 Task: Apply the theme  ""Gameday"".
Action: Mouse moved to (204, 93)
Screenshot: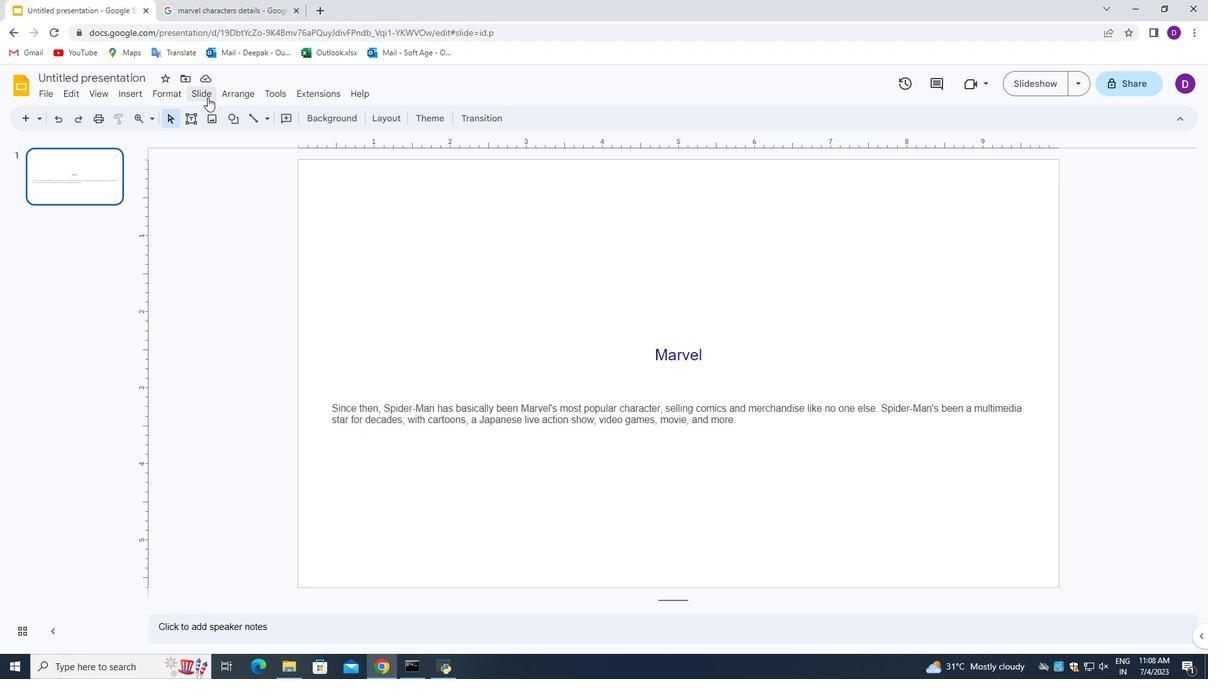
Action: Mouse pressed left at (204, 93)
Screenshot: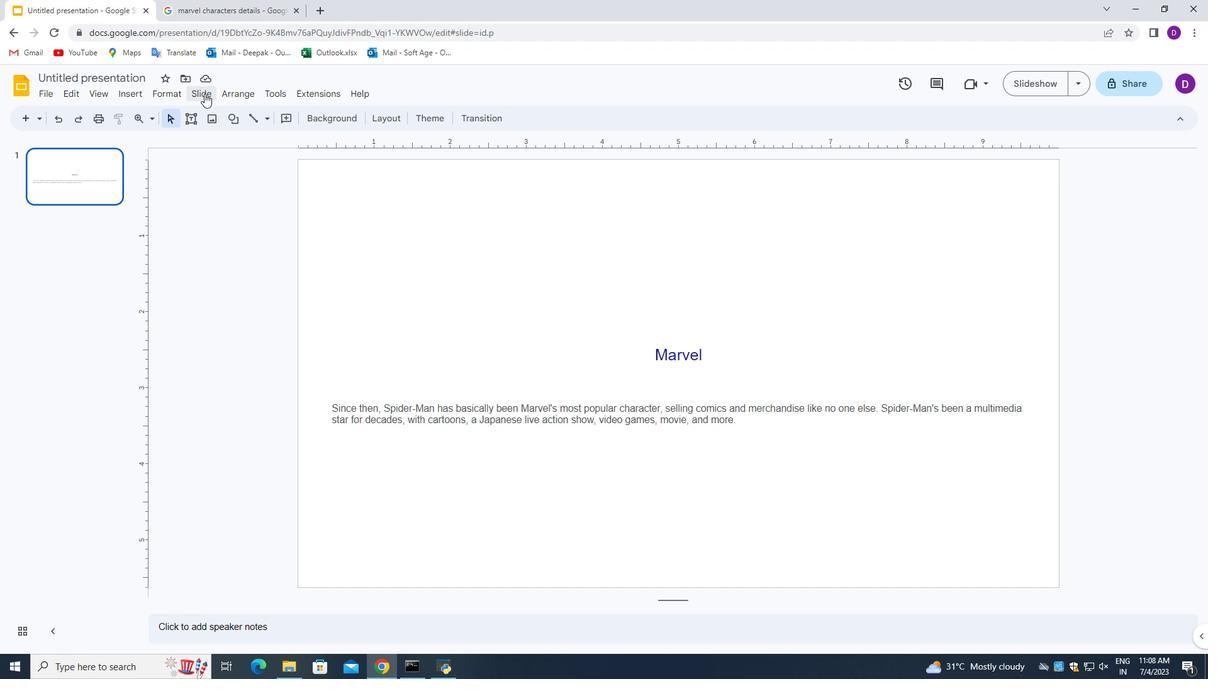 
Action: Mouse moved to (258, 319)
Screenshot: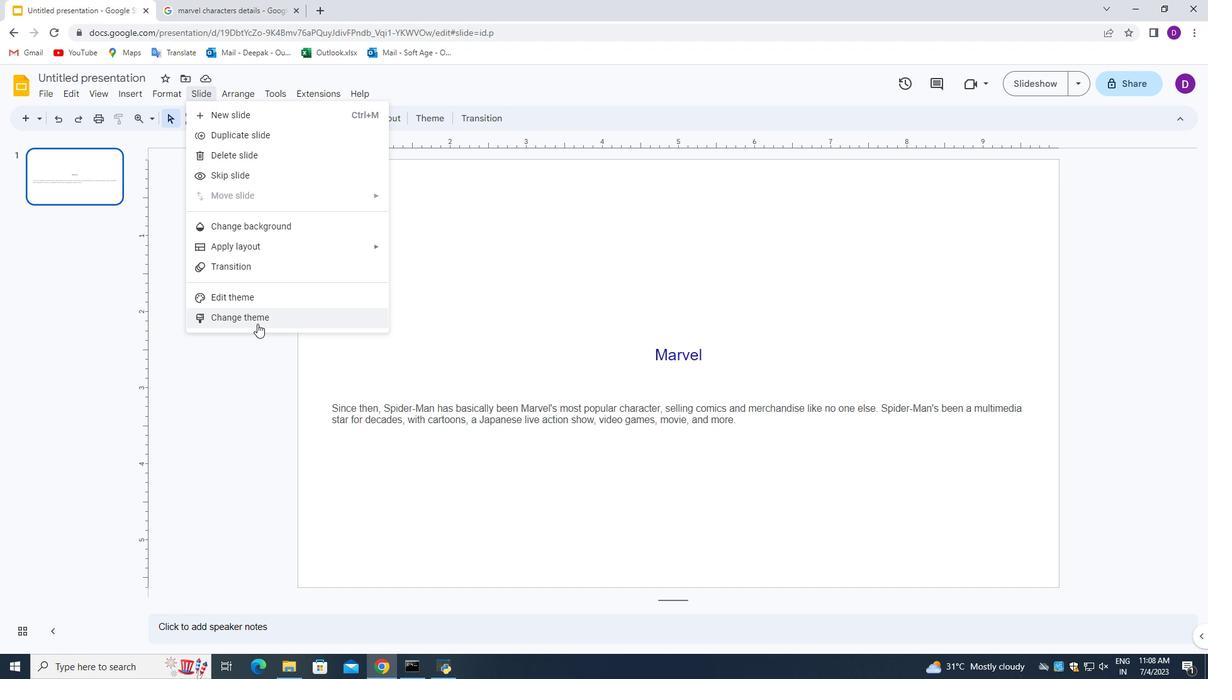 
Action: Mouse pressed left at (258, 319)
Screenshot: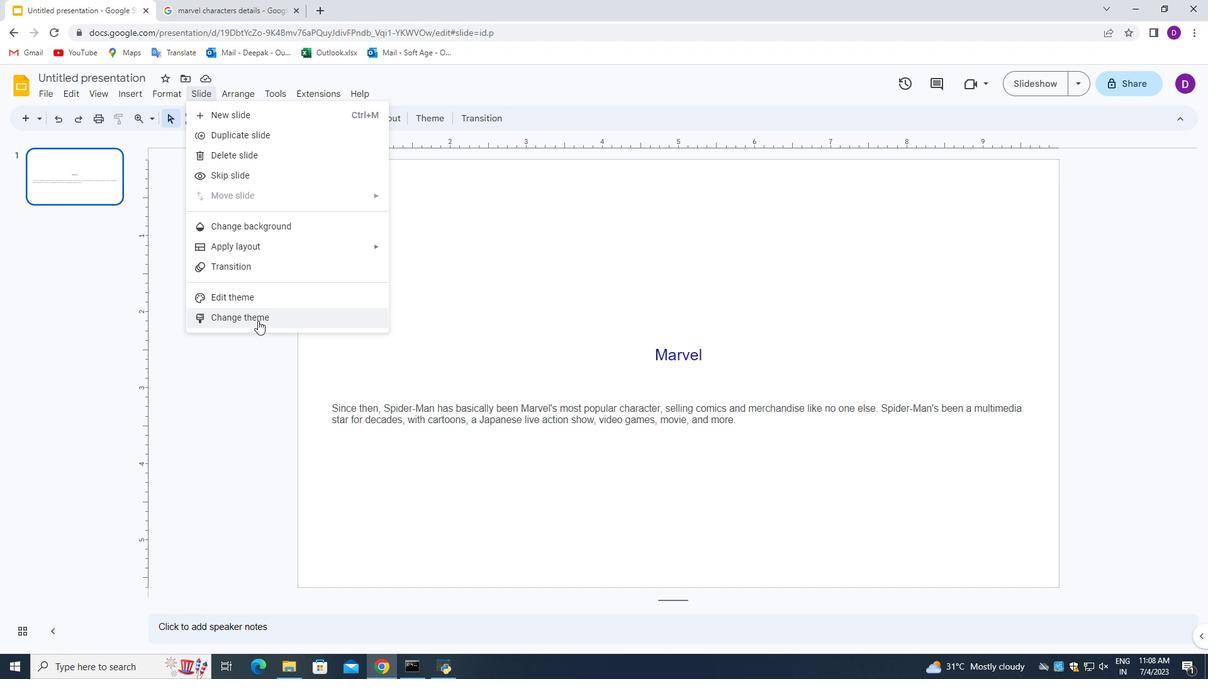 
Action: Mouse moved to (1095, 387)
Screenshot: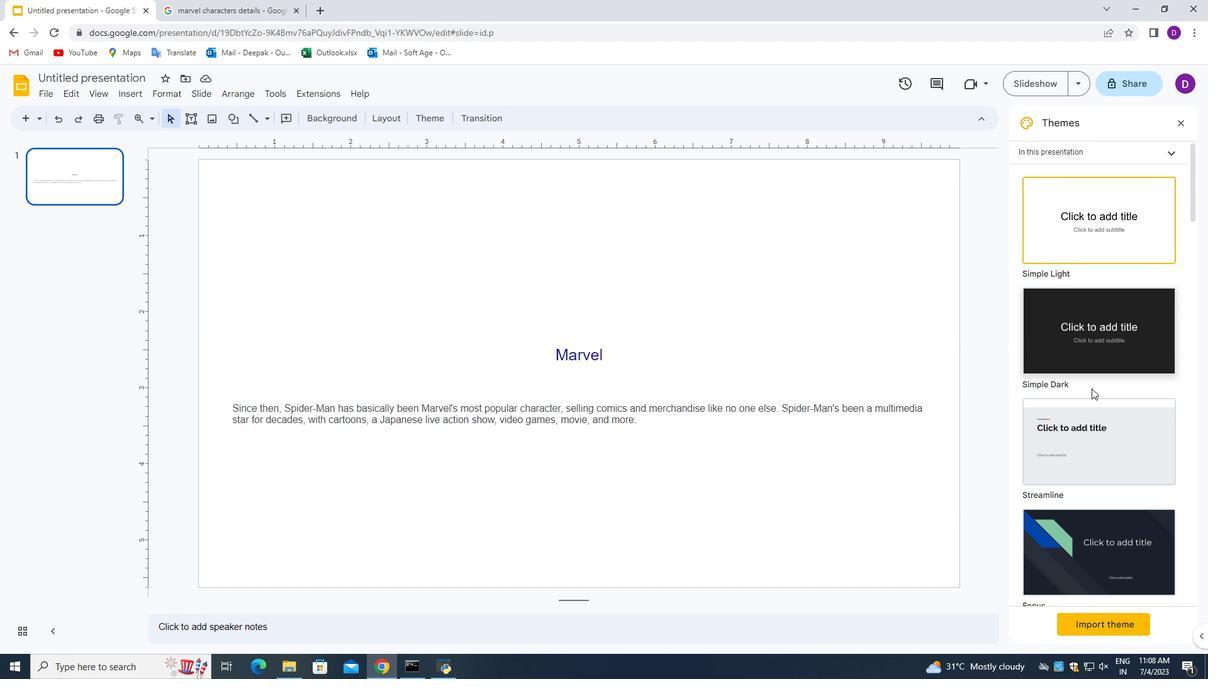
Action: Mouse scrolled (1094, 387) with delta (0, 0)
Screenshot: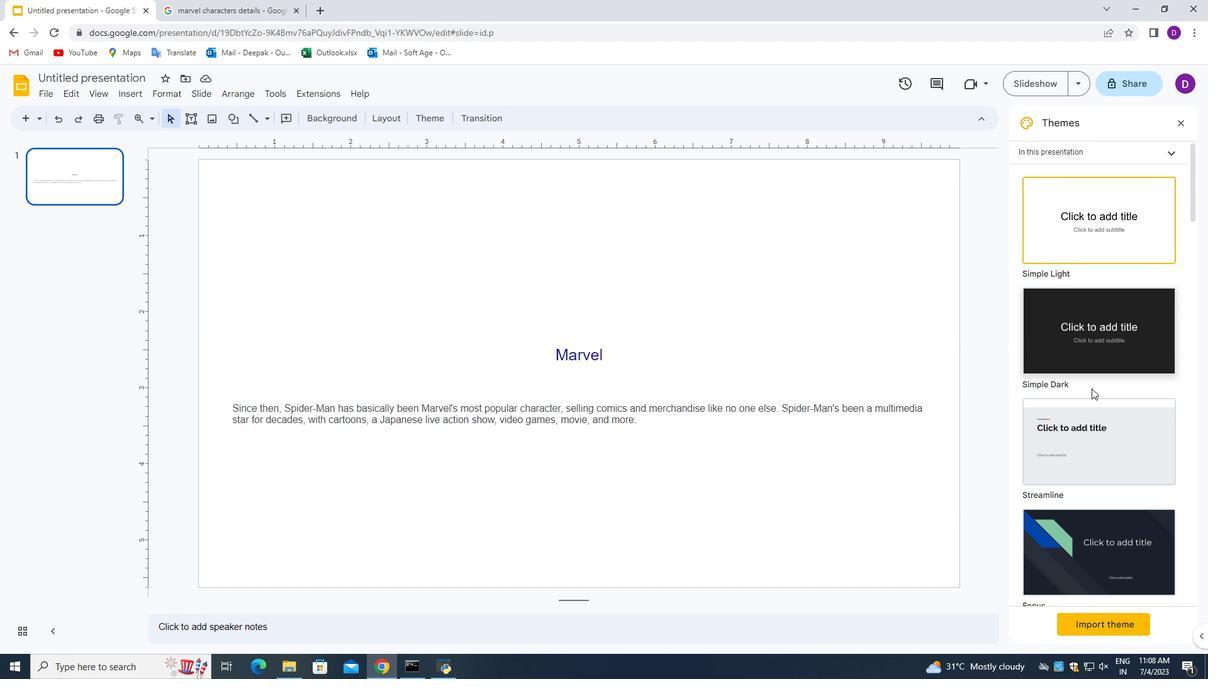 
Action: Mouse scrolled (1095, 386) with delta (0, 0)
Screenshot: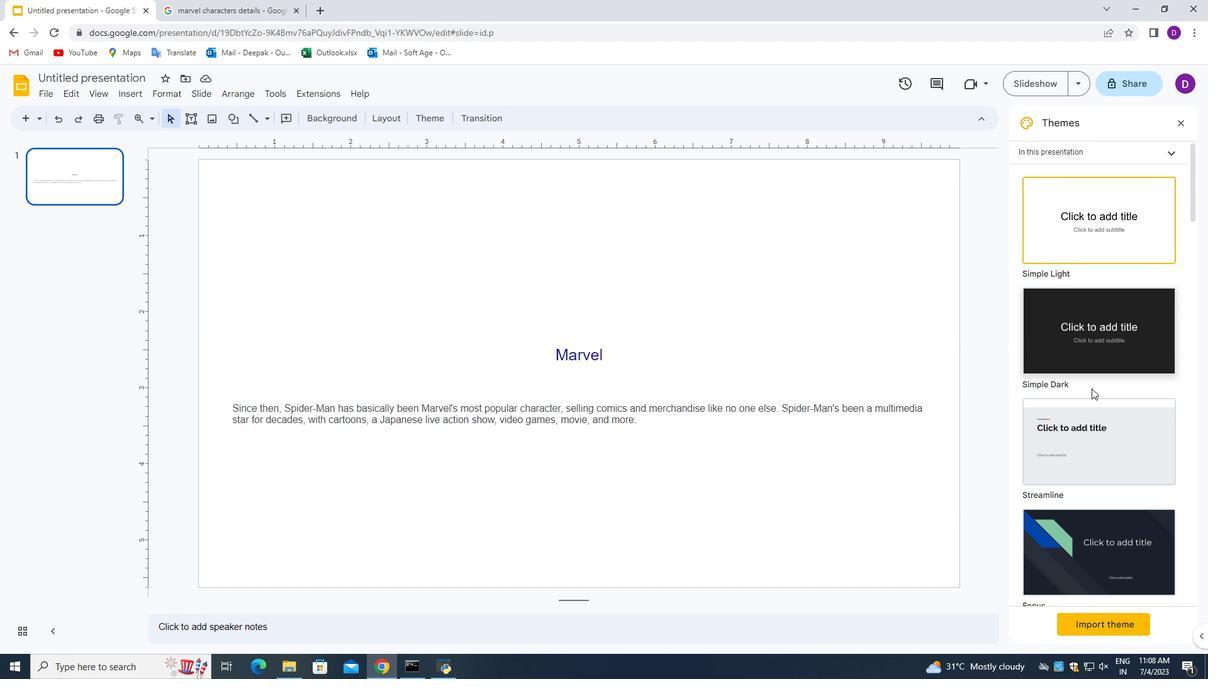 
Action: Mouse scrolled (1095, 386) with delta (0, 0)
Screenshot: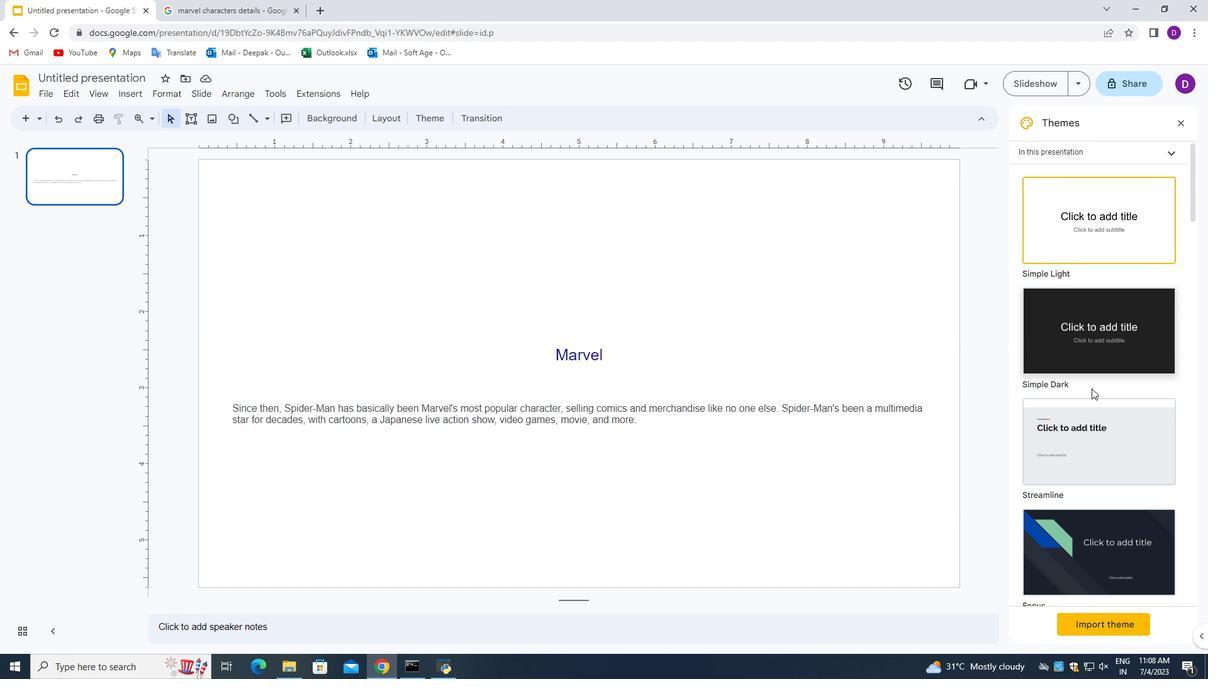 
Action: Mouse scrolled (1095, 386) with delta (0, 0)
Screenshot: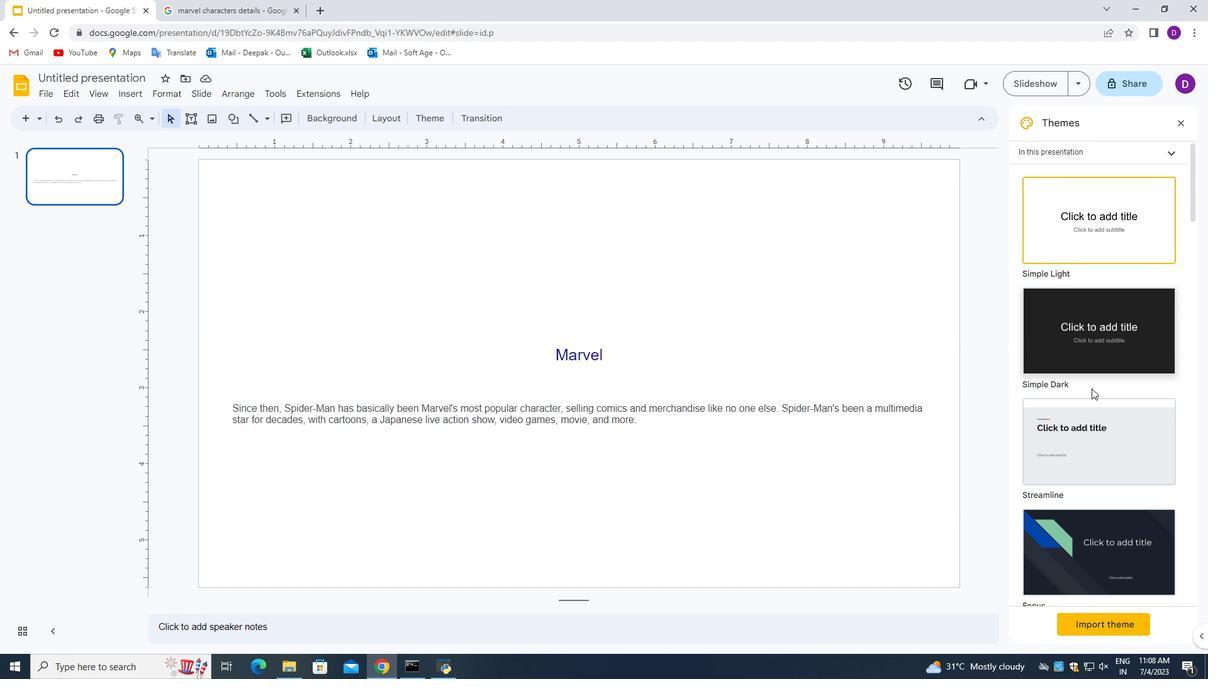 
Action: Mouse scrolled (1095, 386) with delta (0, 0)
Screenshot: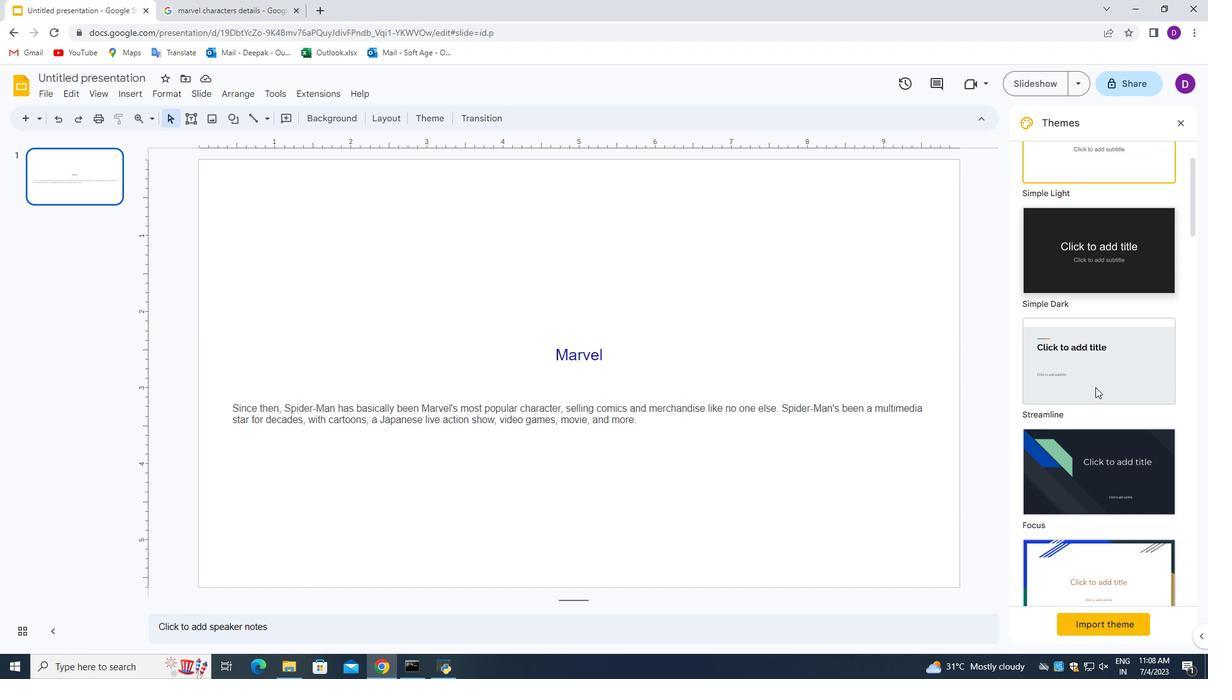 
Action: Mouse scrolled (1095, 386) with delta (0, 0)
Screenshot: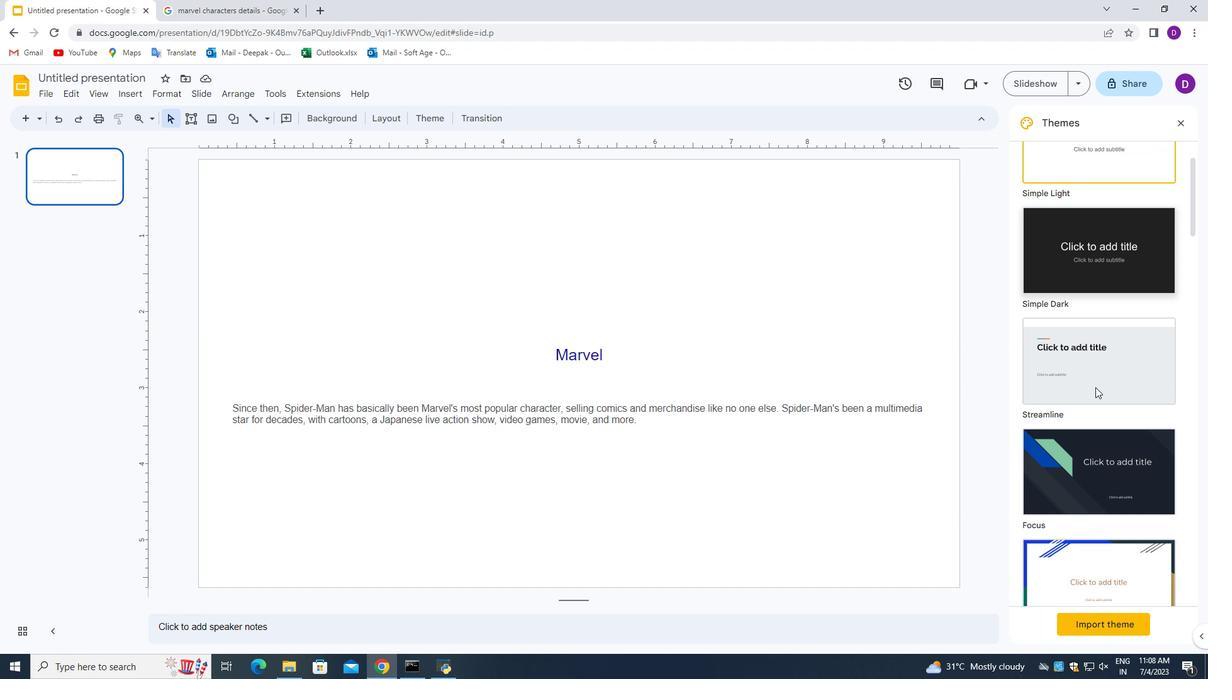 
Action: Mouse scrolled (1095, 386) with delta (0, 0)
Screenshot: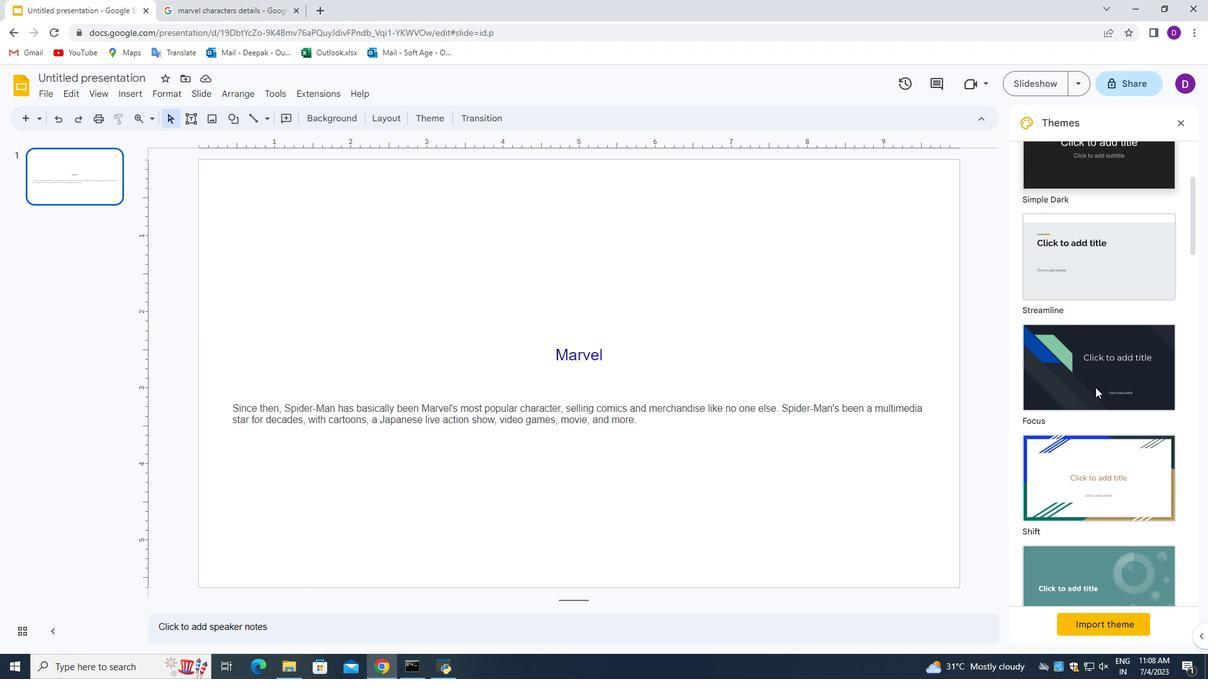 
Action: Mouse scrolled (1095, 386) with delta (0, 0)
Screenshot: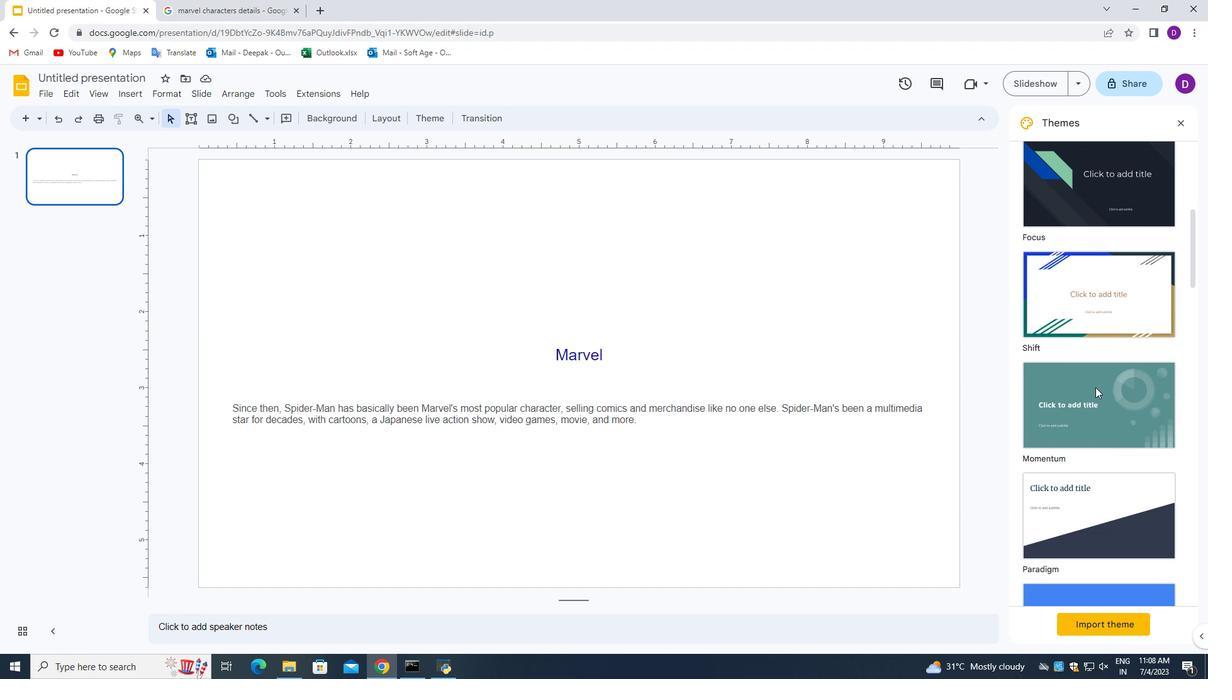 
Action: Mouse scrolled (1095, 386) with delta (0, 0)
Screenshot: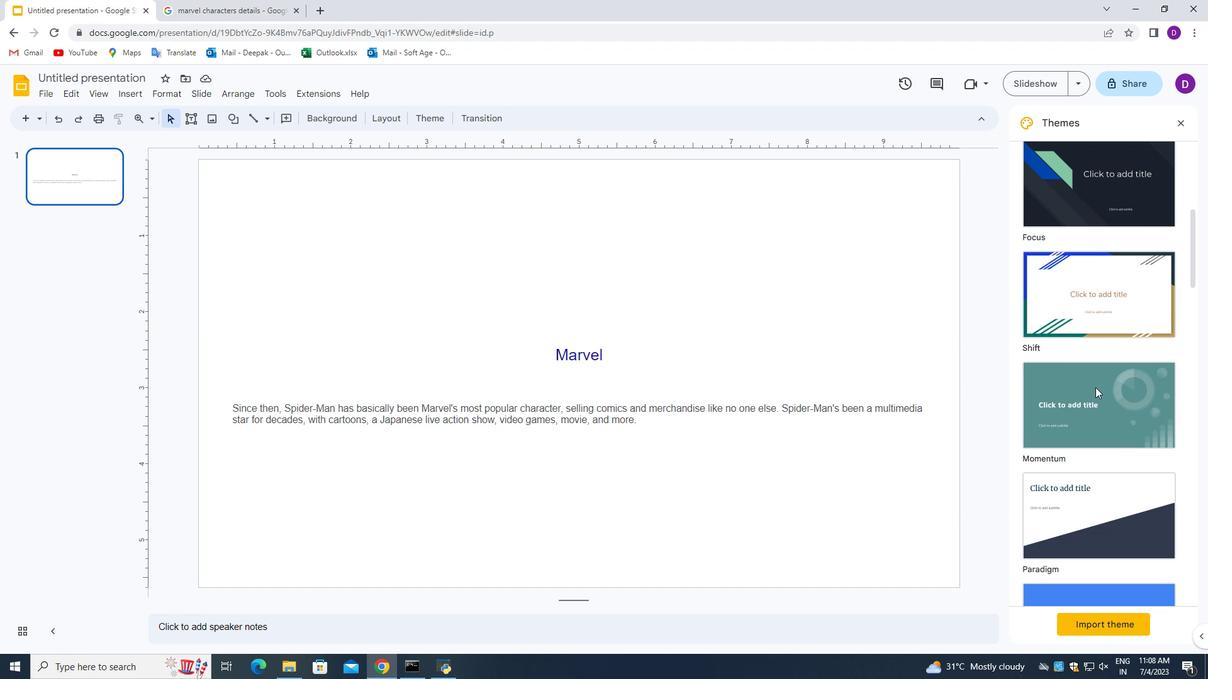 
Action: Mouse scrolled (1095, 386) with delta (0, 0)
Screenshot: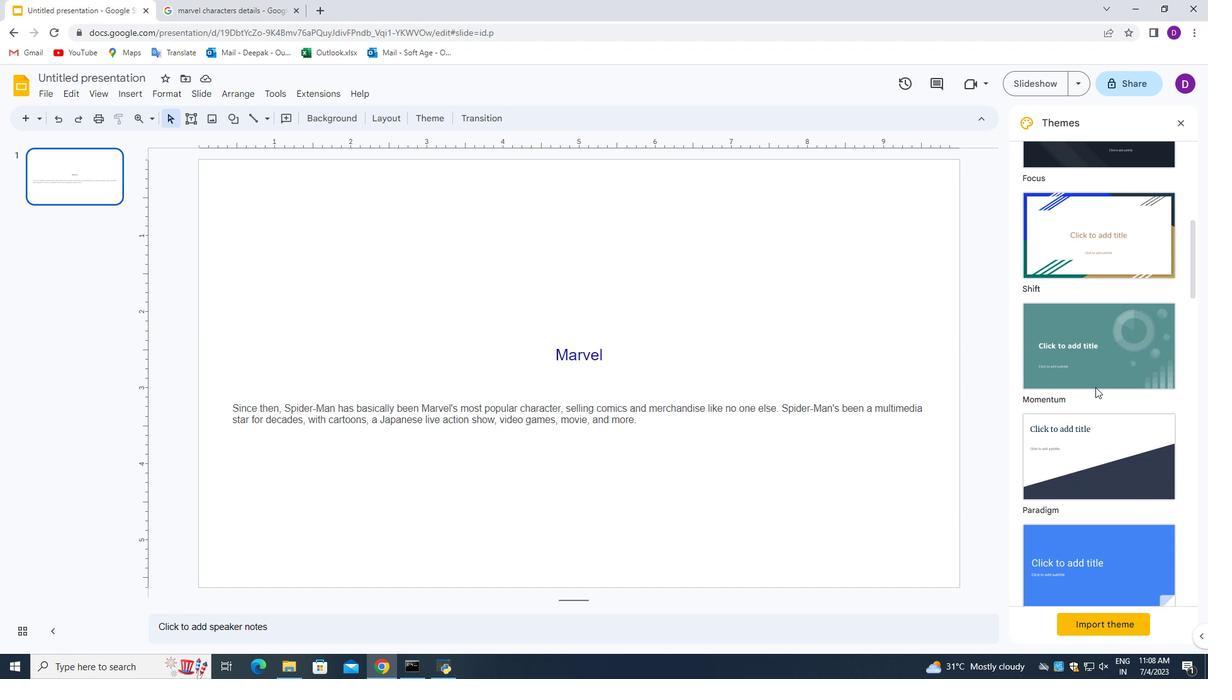 
Action: Mouse scrolled (1095, 386) with delta (0, 0)
Screenshot: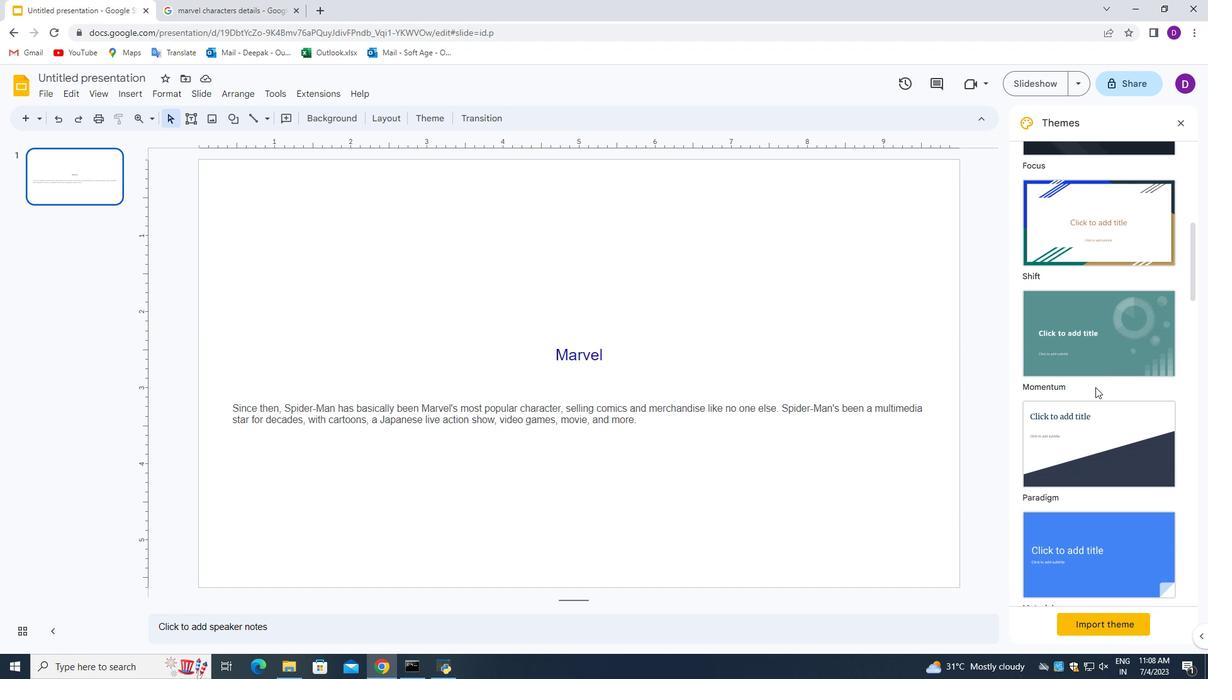 
Action: Mouse scrolled (1095, 386) with delta (0, 0)
Screenshot: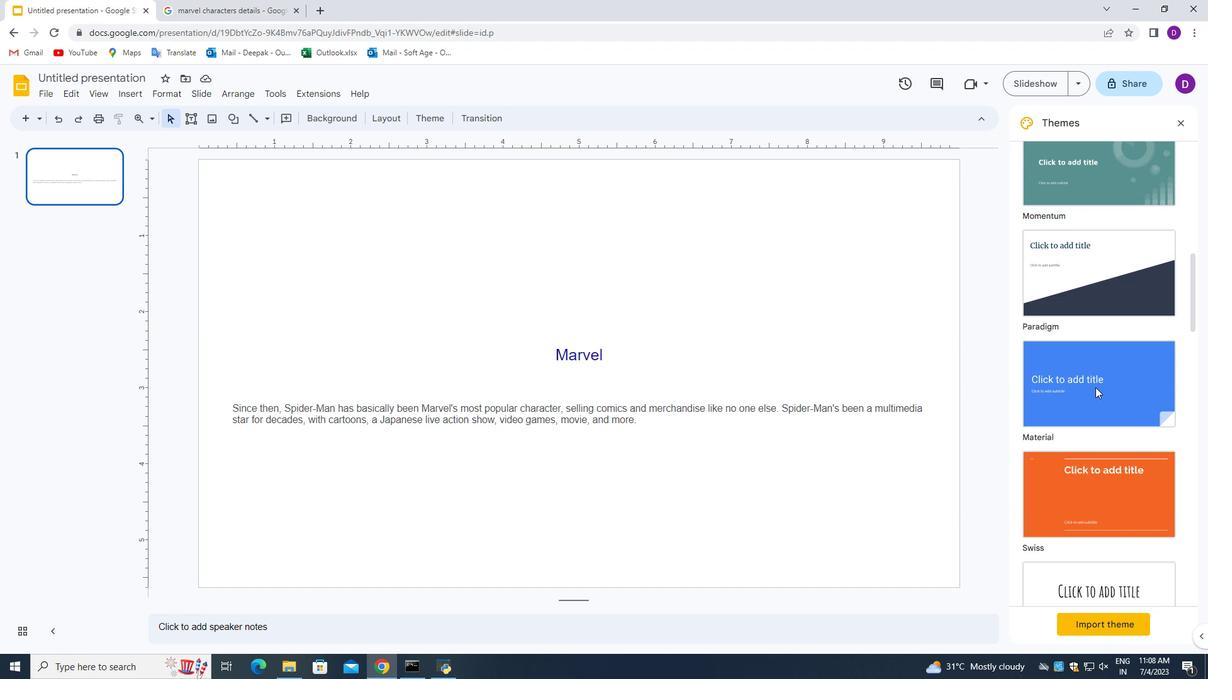 
Action: Mouse scrolled (1095, 386) with delta (0, 0)
Screenshot: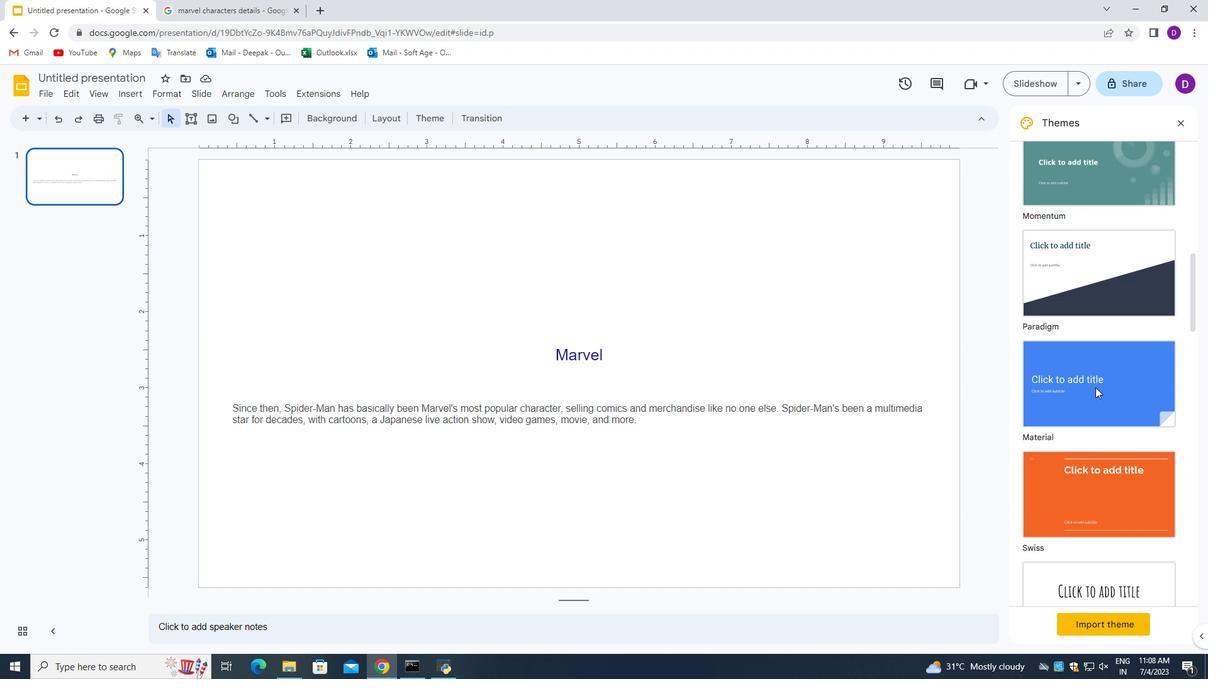 
Action: Mouse scrolled (1095, 386) with delta (0, 0)
Screenshot: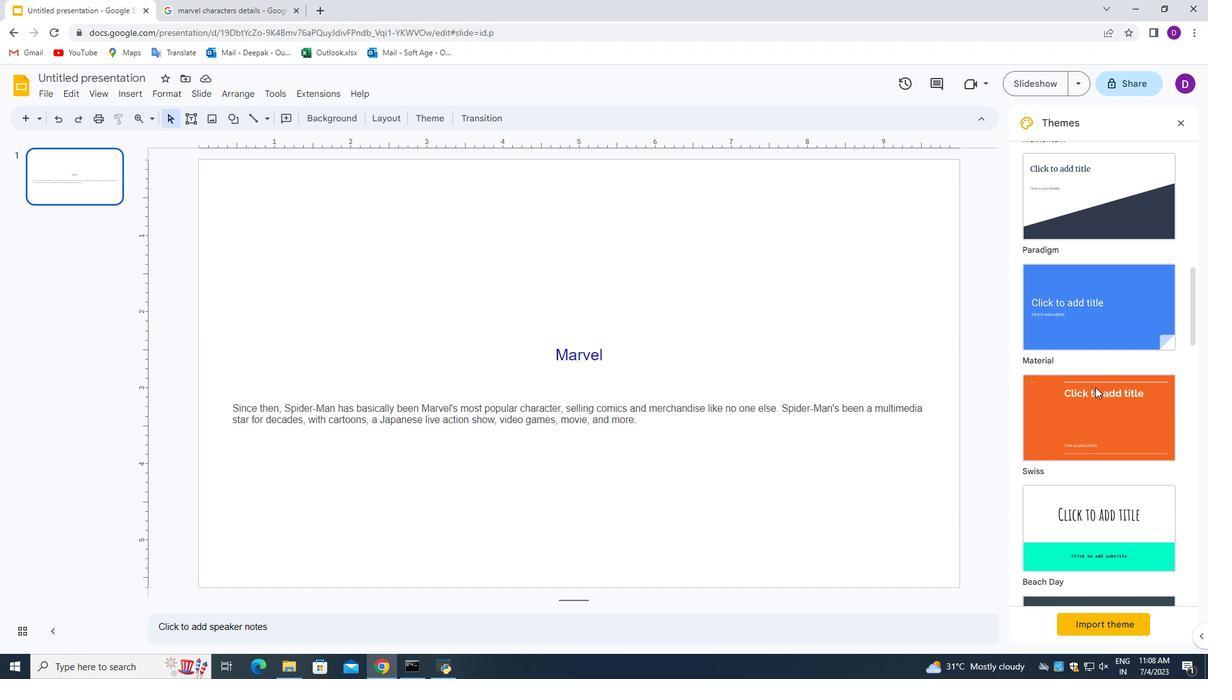 
Action: Mouse scrolled (1095, 386) with delta (0, 0)
Screenshot: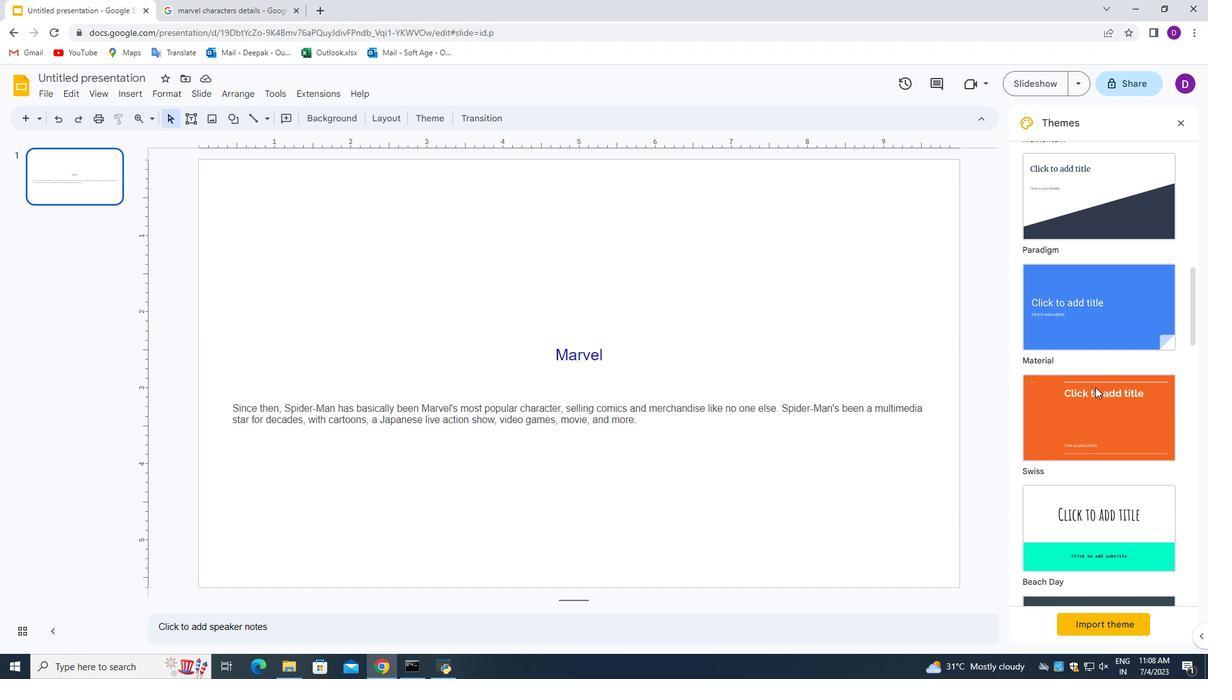 
Action: Mouse scrolled (1095, 386) with delta (0, 0)
Screenshot: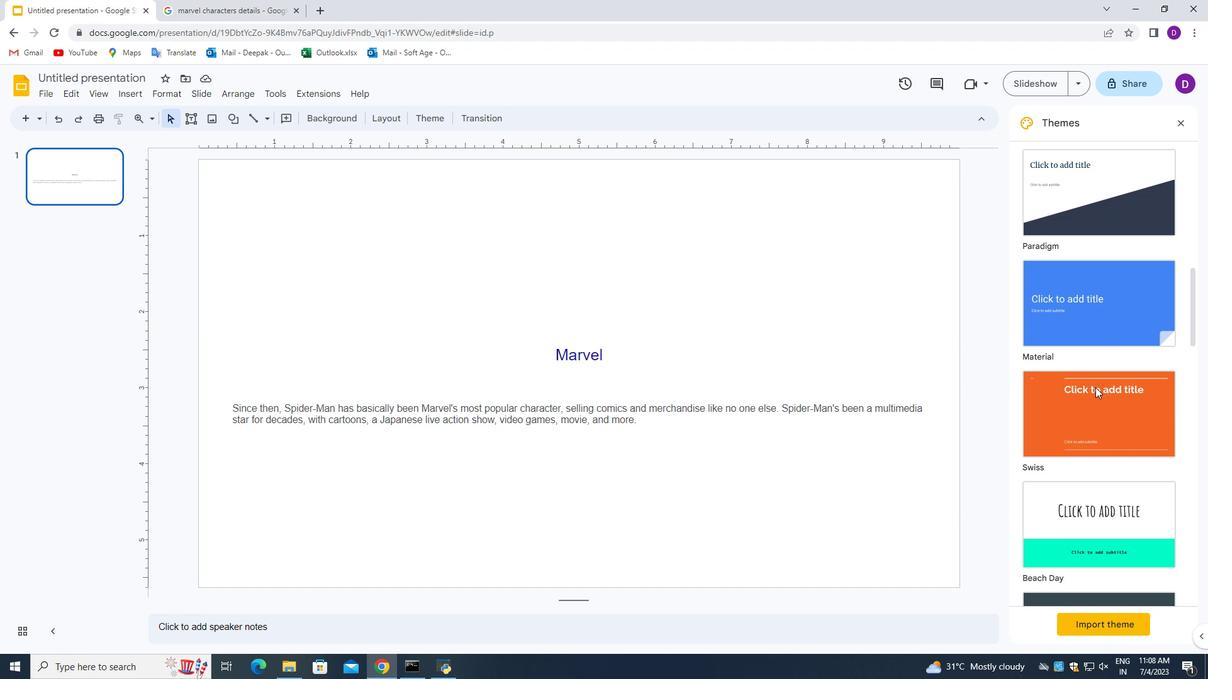 
Action: Mouse scrolled (1095, 386) with delta (0, 0)
Screenshot: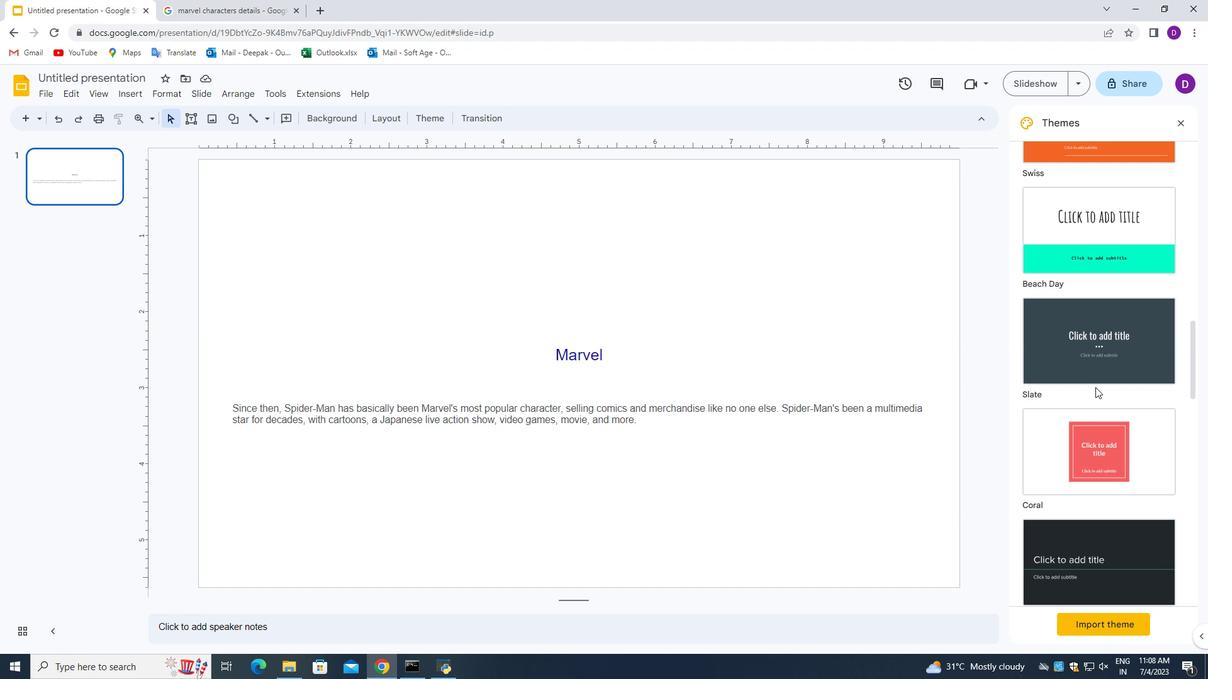 
Action: Mouse scrolled (1095, 386) with delta (0, 0)
Screenshot: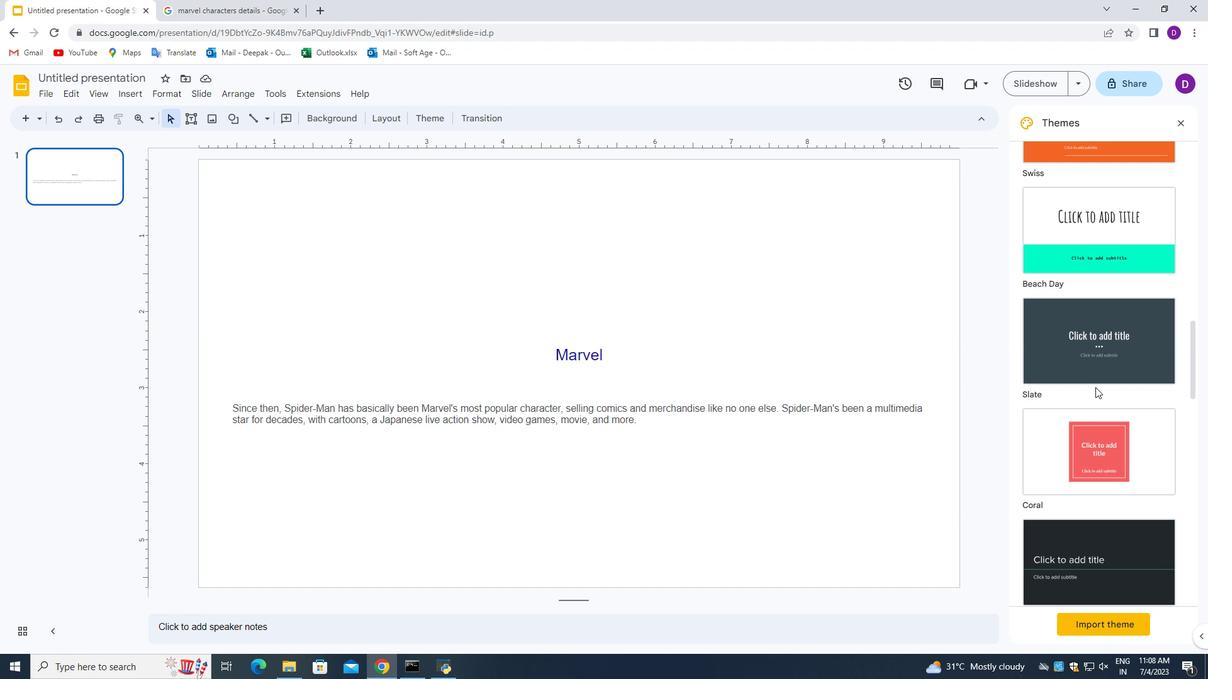 
Action: Mouse scrolled (1095, 386) with delta (0, 0)
Screenshot: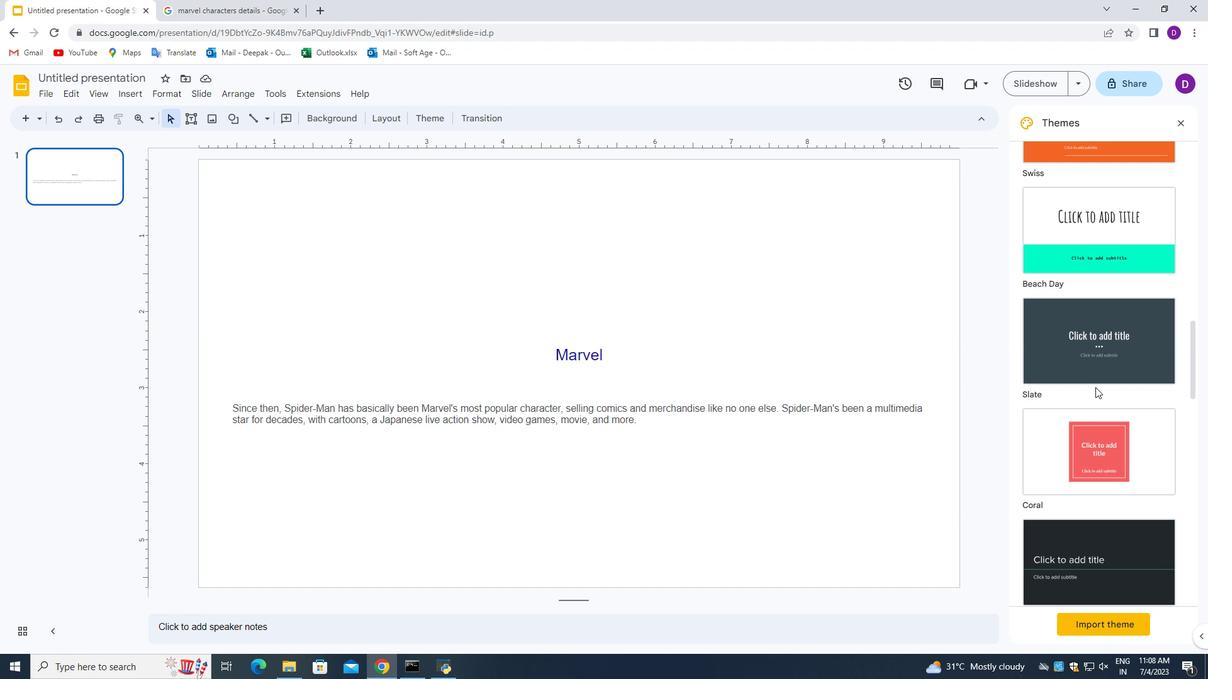 
Action: Mouse scrolled (1095, 386) with delta (0, 0)
Screenshot: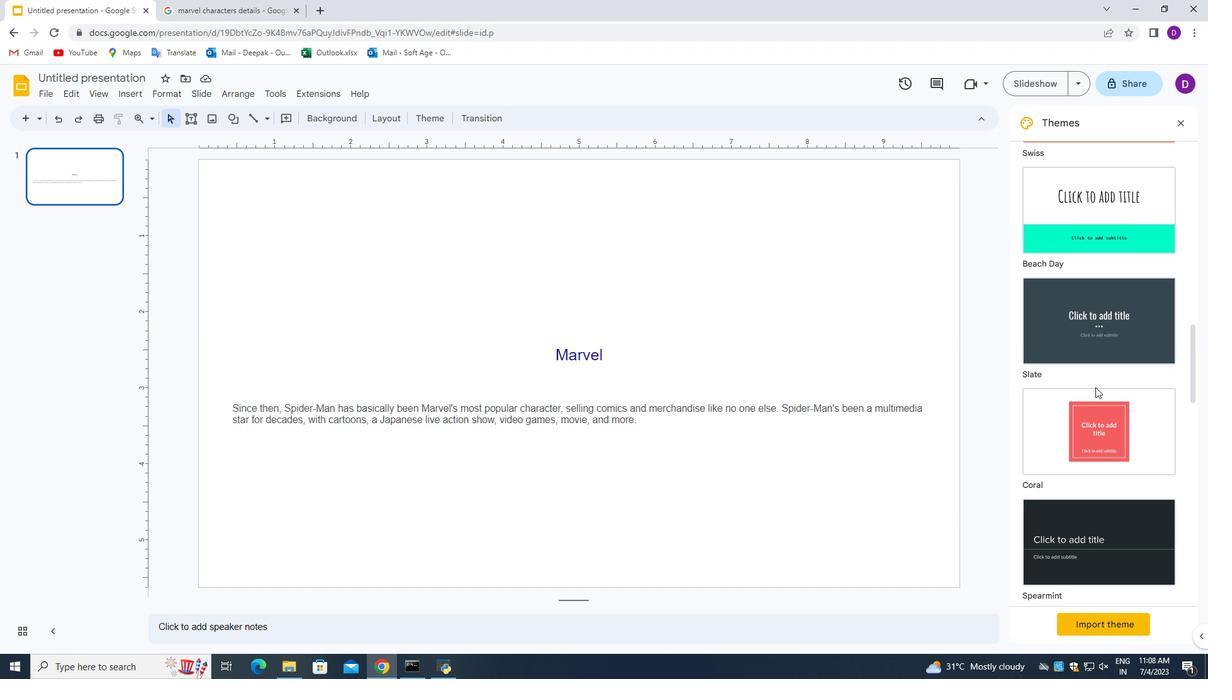 
Action: Mouse scrolled (1095, 386) with delta (0, 0)
Screenshot: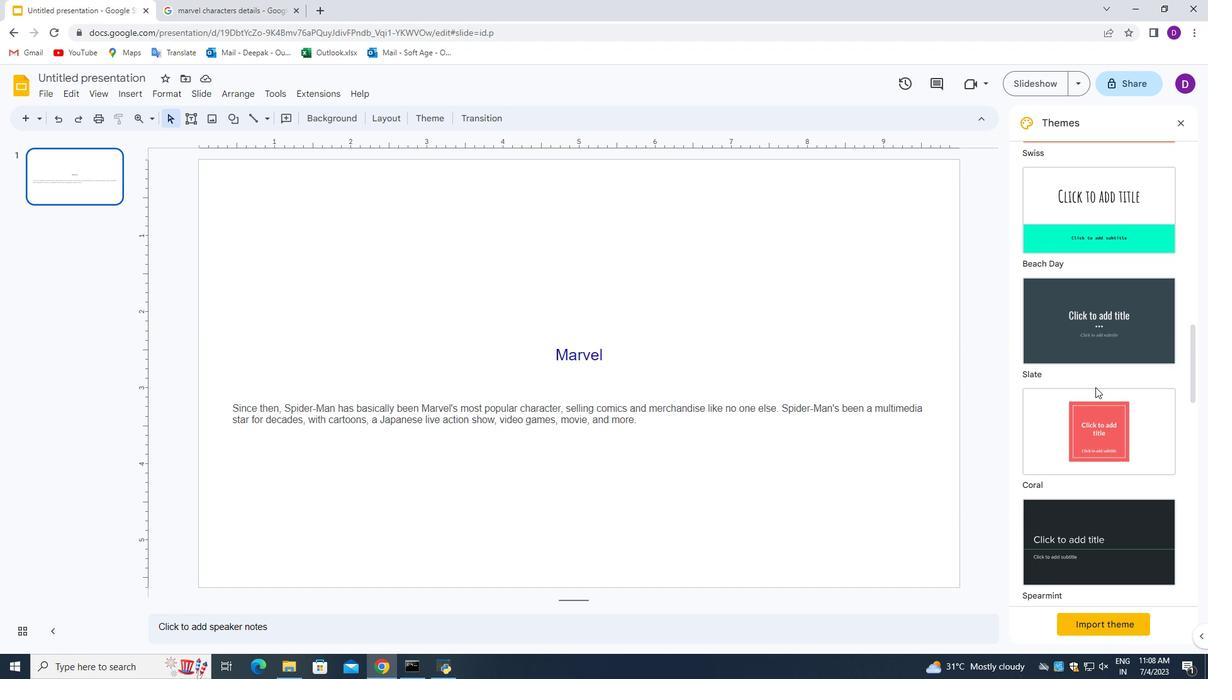 
Action: Mouse scrolled (1095, 386) with delta (0, 0)
Screenshot: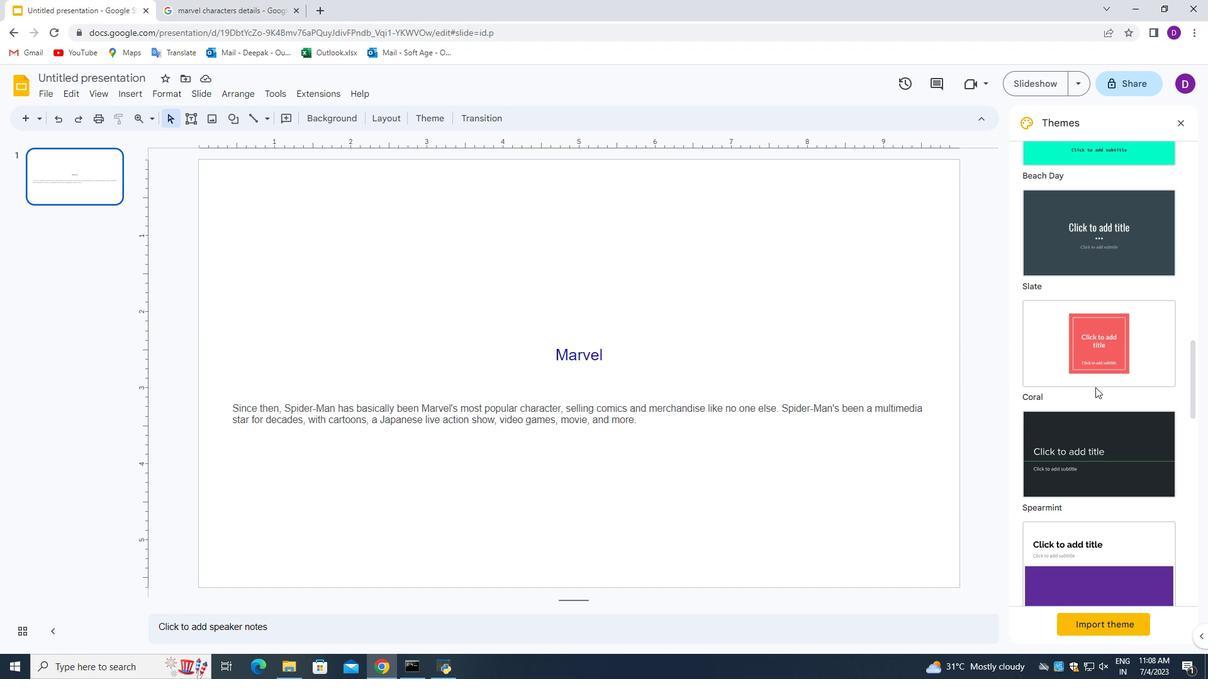 
Action: Mouse scrolled (1095, 386) with delta (0, 0)
Screenshot: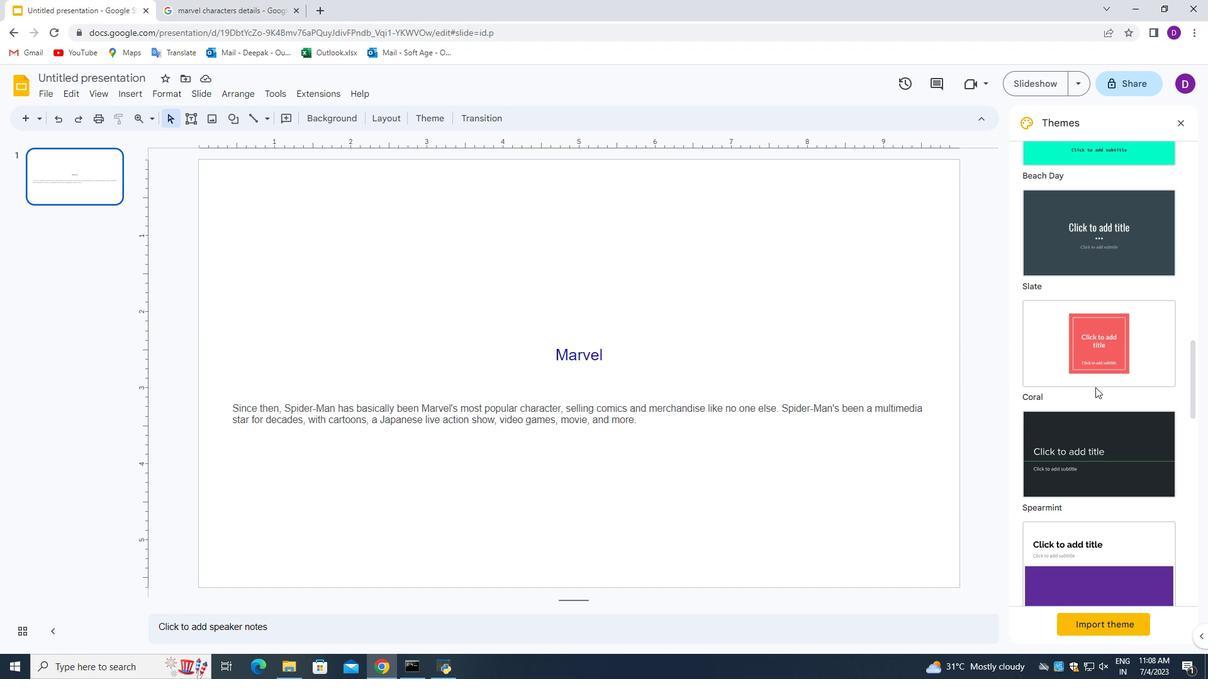 
Action: Mouse scrolled (1095, 386) with delta (0, 0)
Screenshot: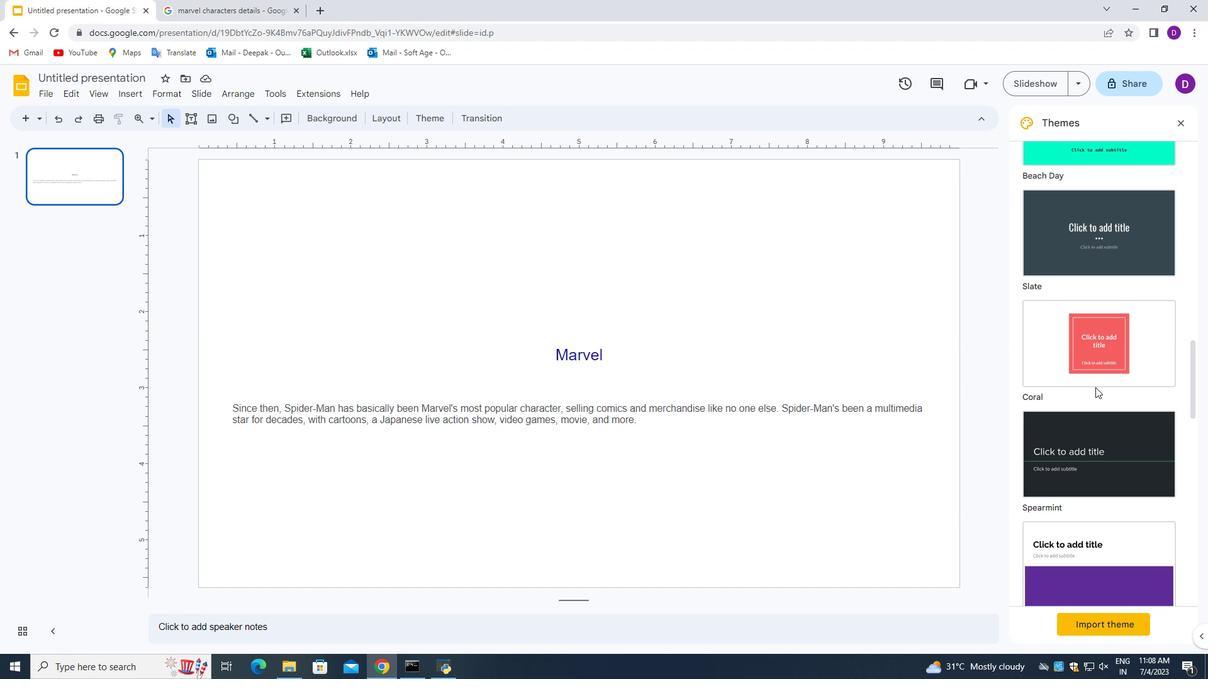 
Action: Mouse scrolled (1095, 386) with delta (0, 0)
Screenshot: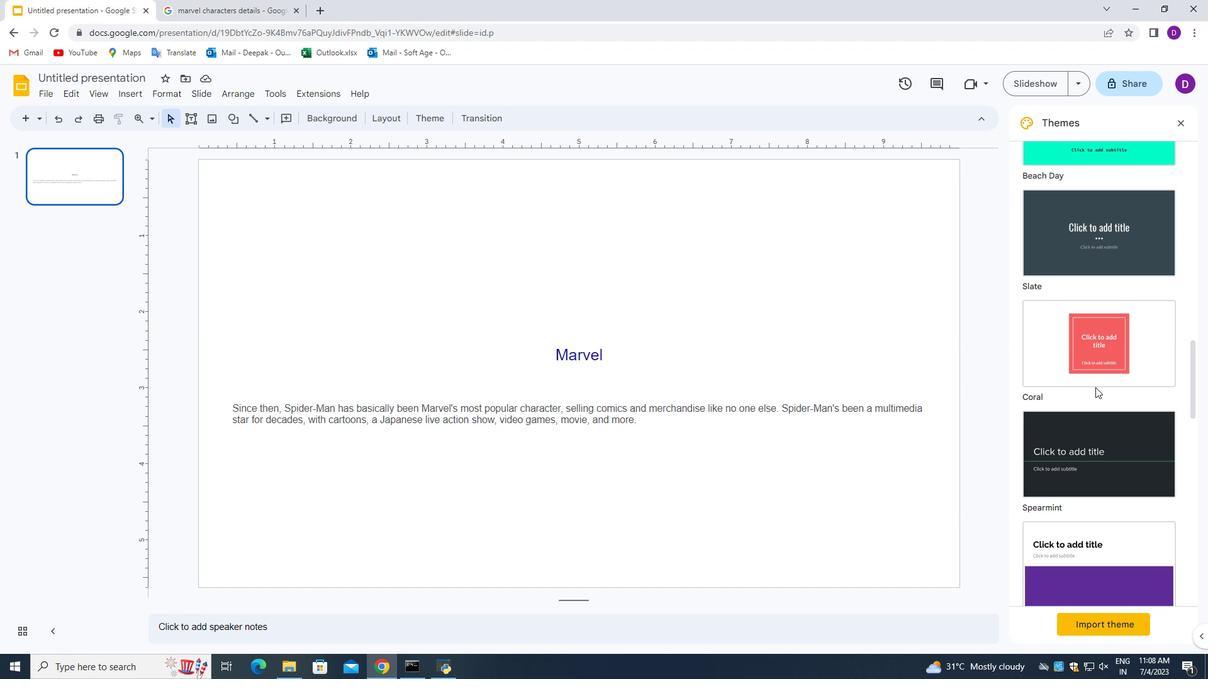
Action: Mouse scrolled (1095, 386) with delta (0, 0)
Screenshot: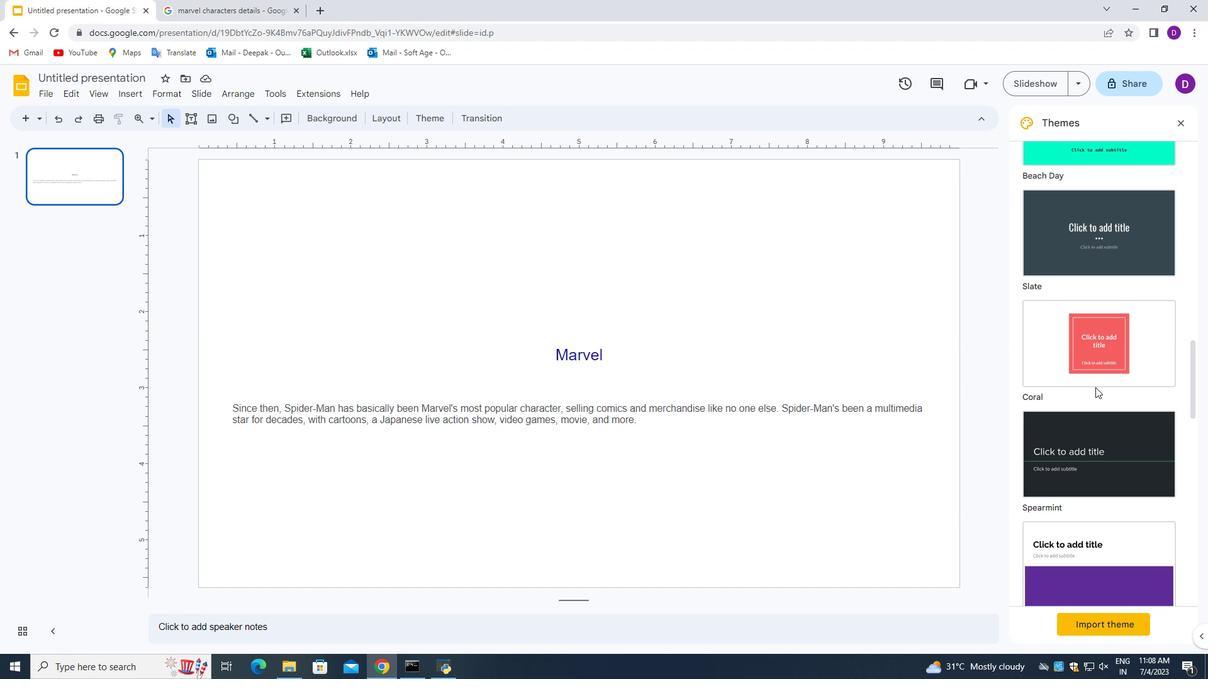 
Action: Mouse scrolled (1095, 386) with delta (0, 0)
Screenshot: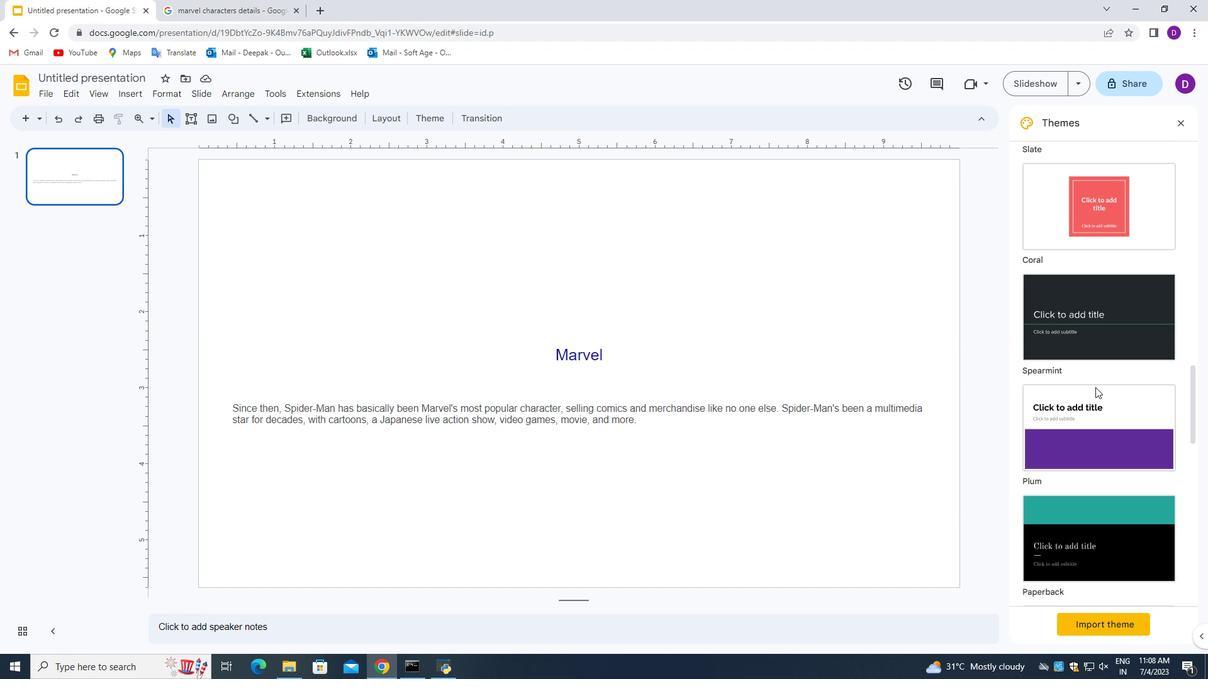 
Action: Mouse scrolled (1095, 386) with delta (0, 0)
Screenshot: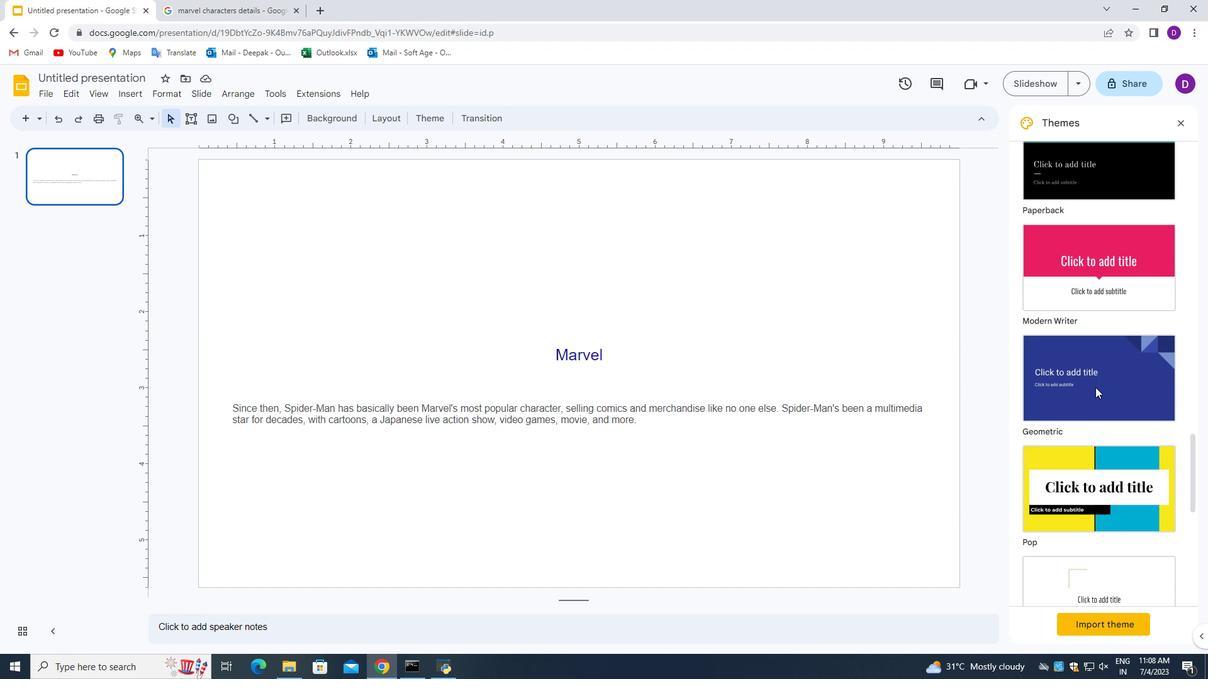 
Action: Mouse scrolled (1095, 386) with delta (0, 0)
Screenshot: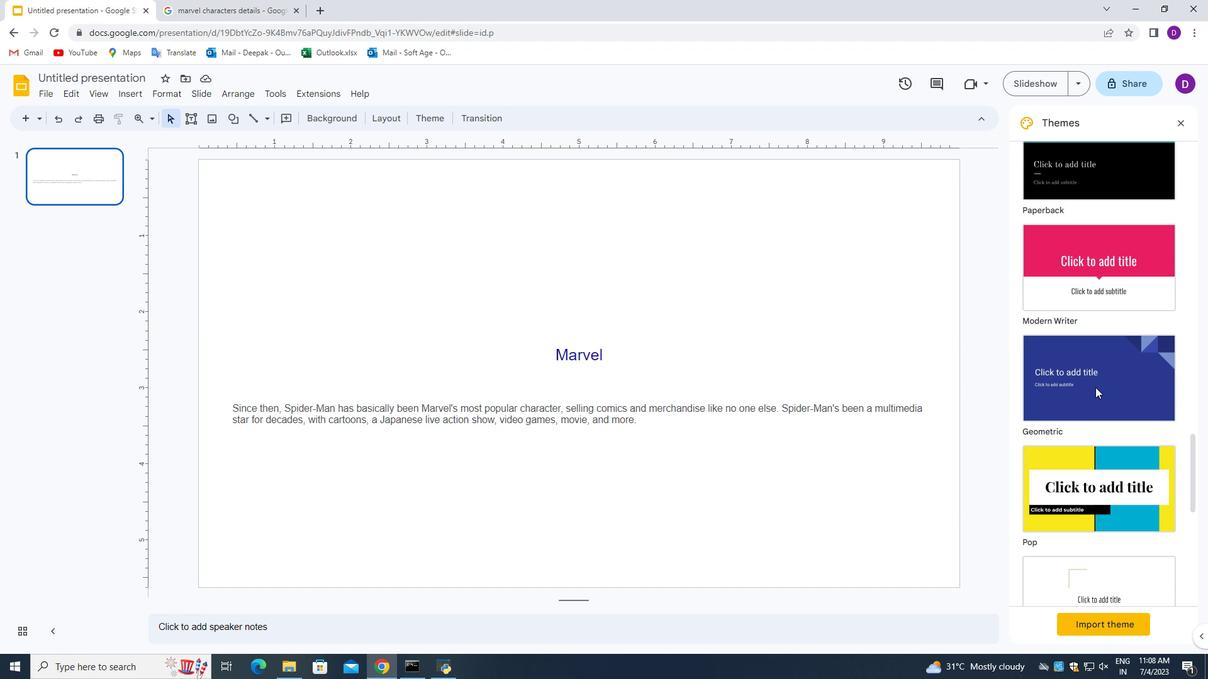 
Action: Mouse scrolled (1095, 386) with delta (0, 0)
Screenshot: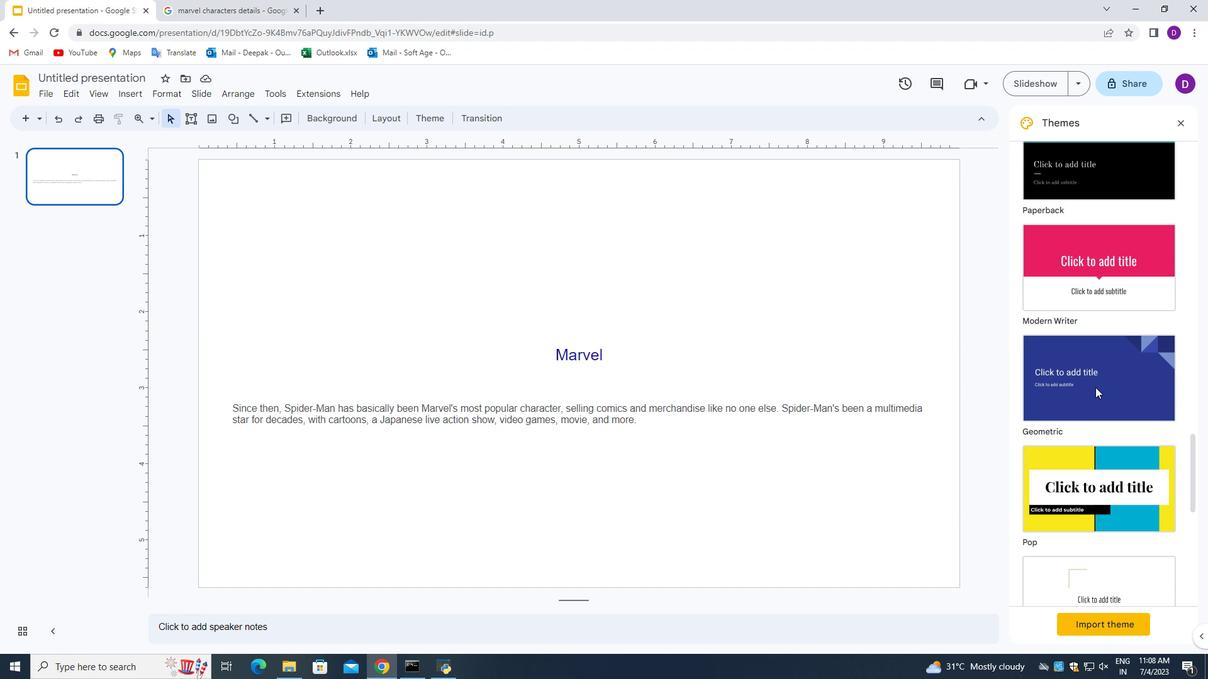 
Action: Mouse scrolled (1095, 386) with delta (0, 0)
Screenshot: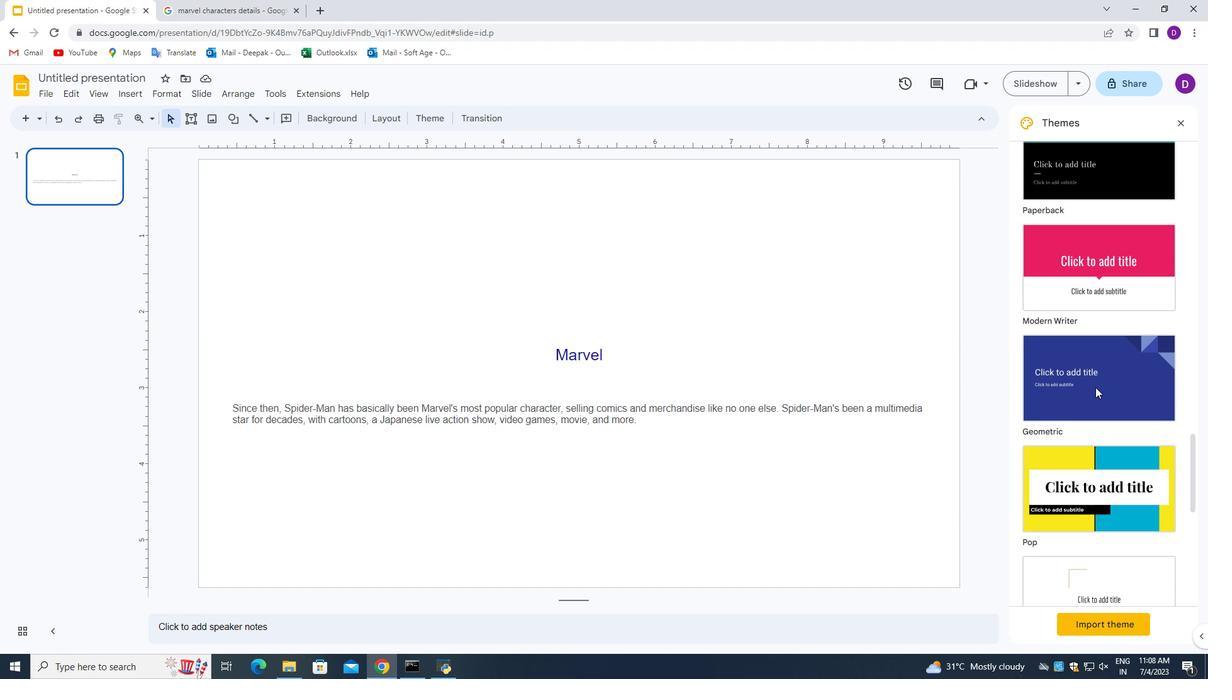 
Action: Mouse scrolled (1095, 386) with delta (0, 0)
Screenshot: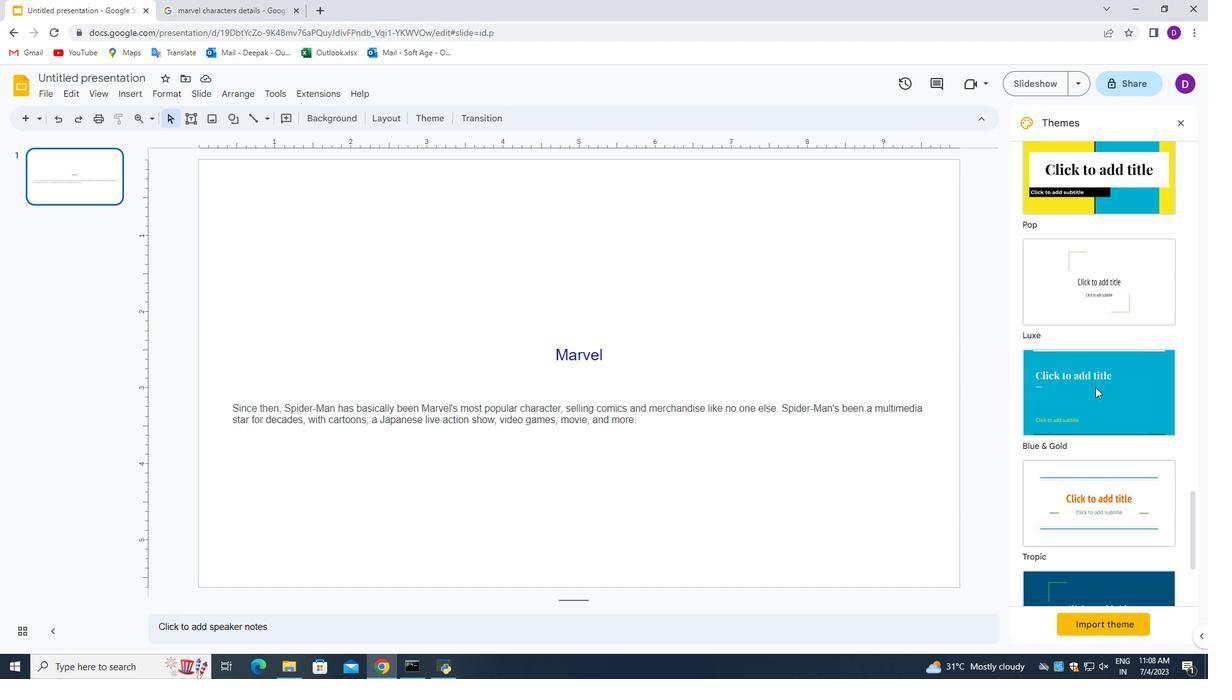 
Action: Mouse scrolled (1095, 386) with delta (0, 0)
Screenshot: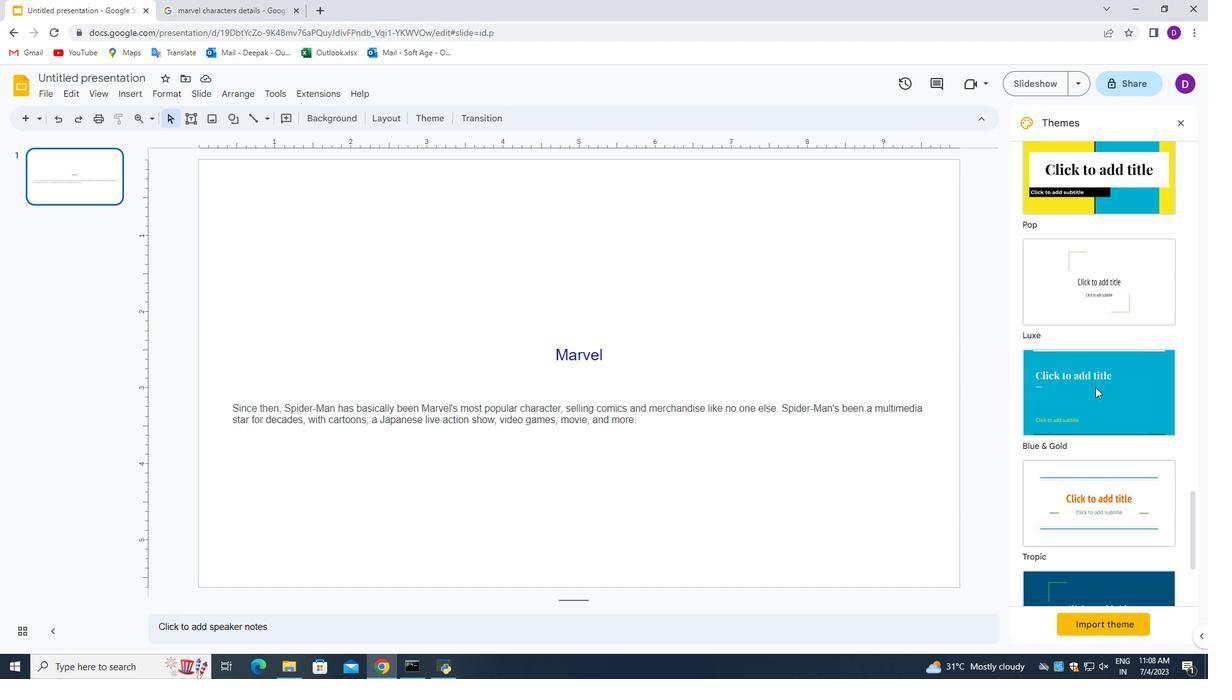 
Action: Mouse scrolled (1095, 386) with delta (0, 0)
Screenshot: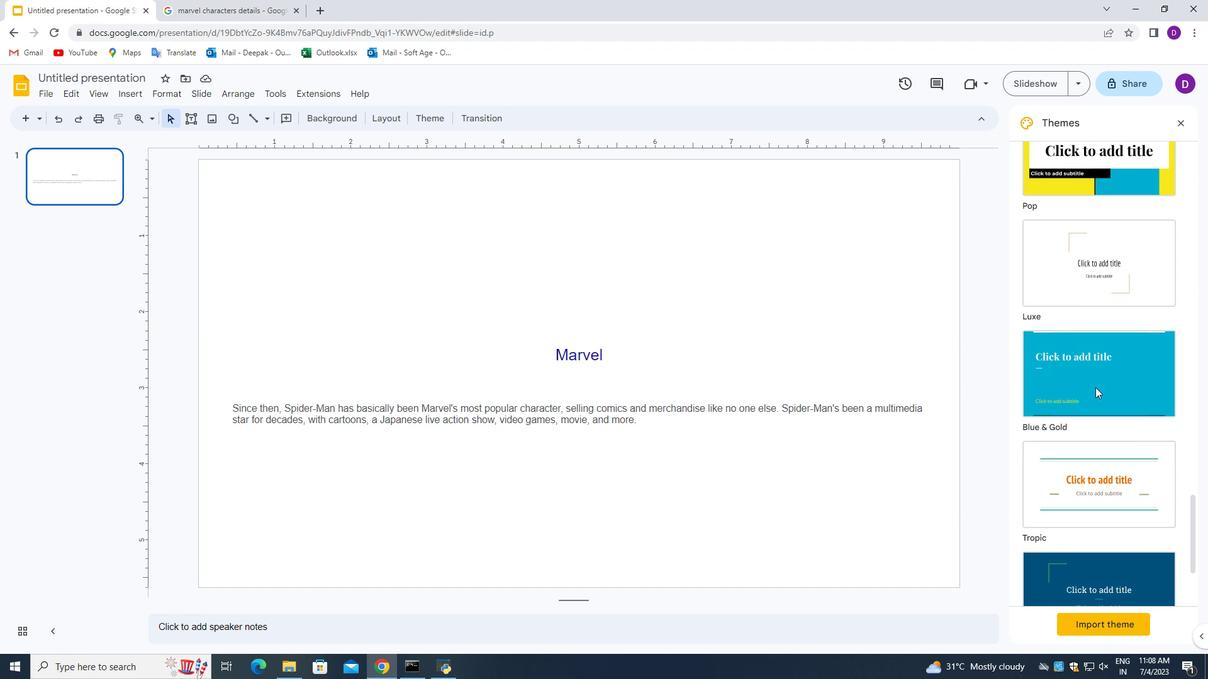 
Action: Mouse scrolled (1095, 386) with delta (0, 0)
Screenshot: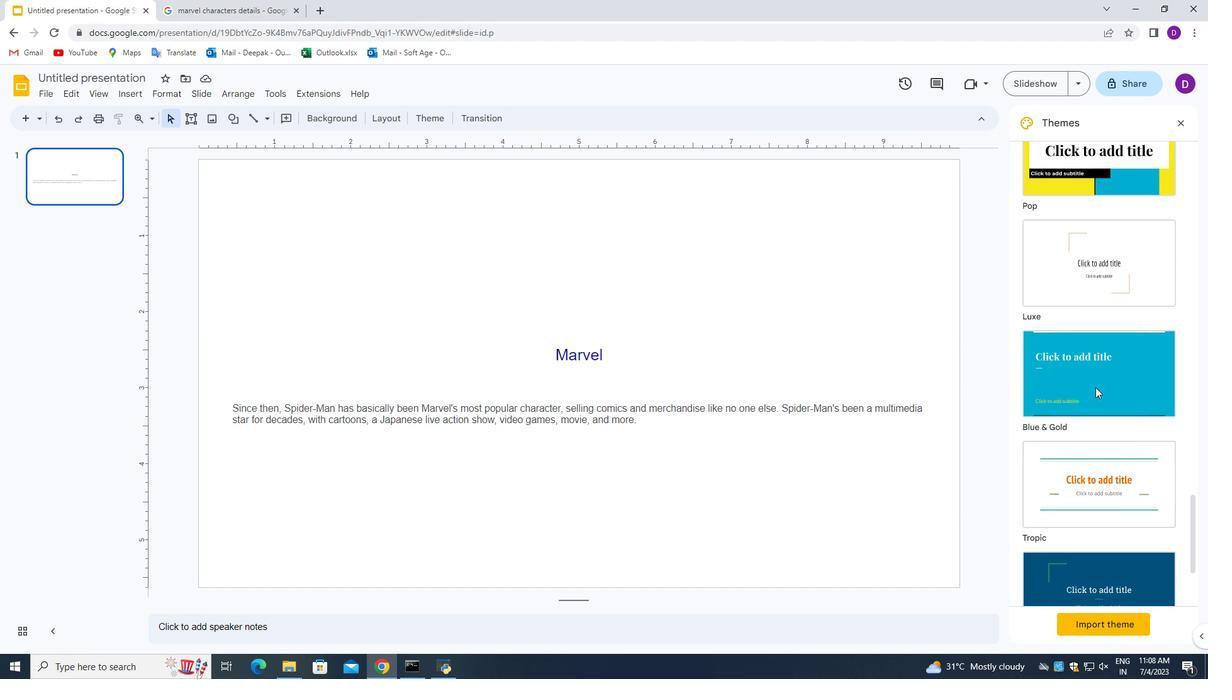 
Action: Mouse scrolled (1095, 386) with delta (0, 0)
Screenshot: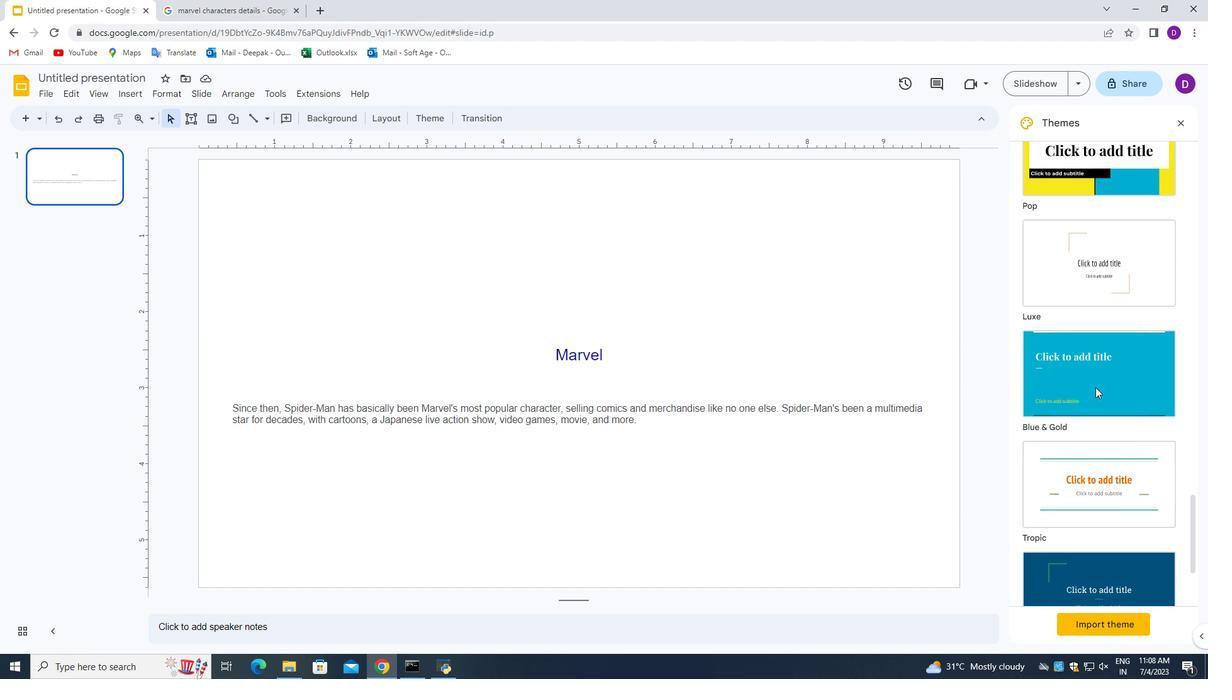 
Action: Mouse scrolled (1095, 386) with delta (0, 0)
Screenshot: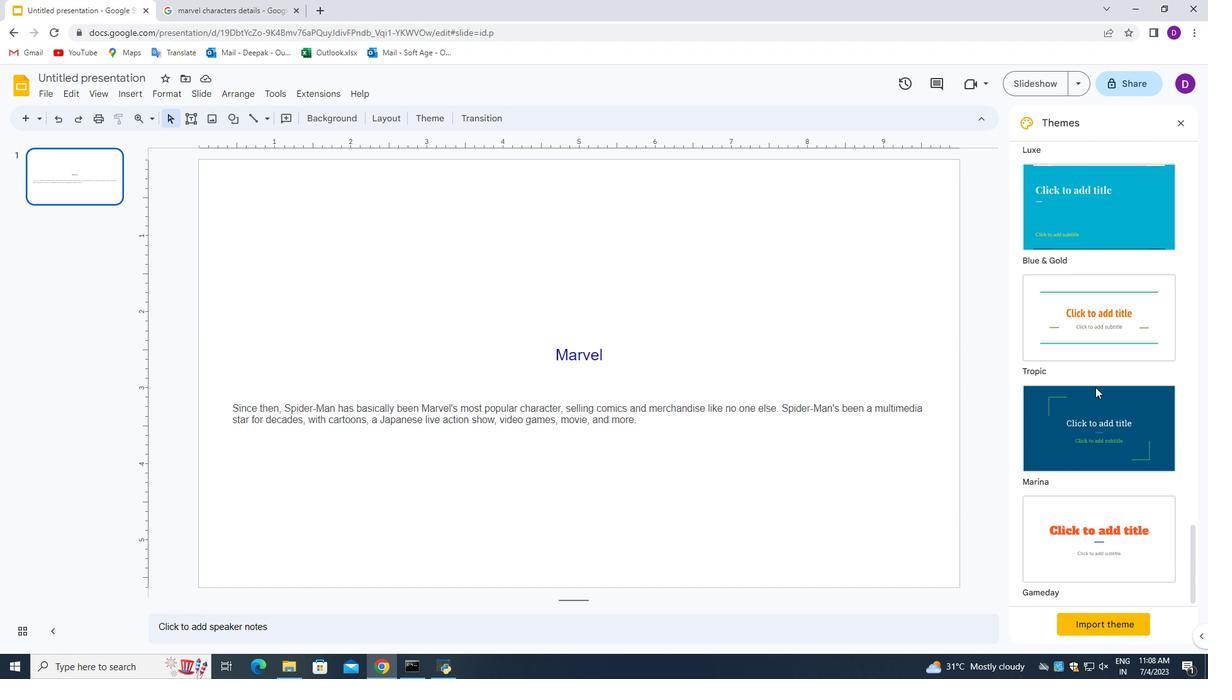 
Action: Mouse scrolled (1095, 386) with delta (0, 0)
Screenshot: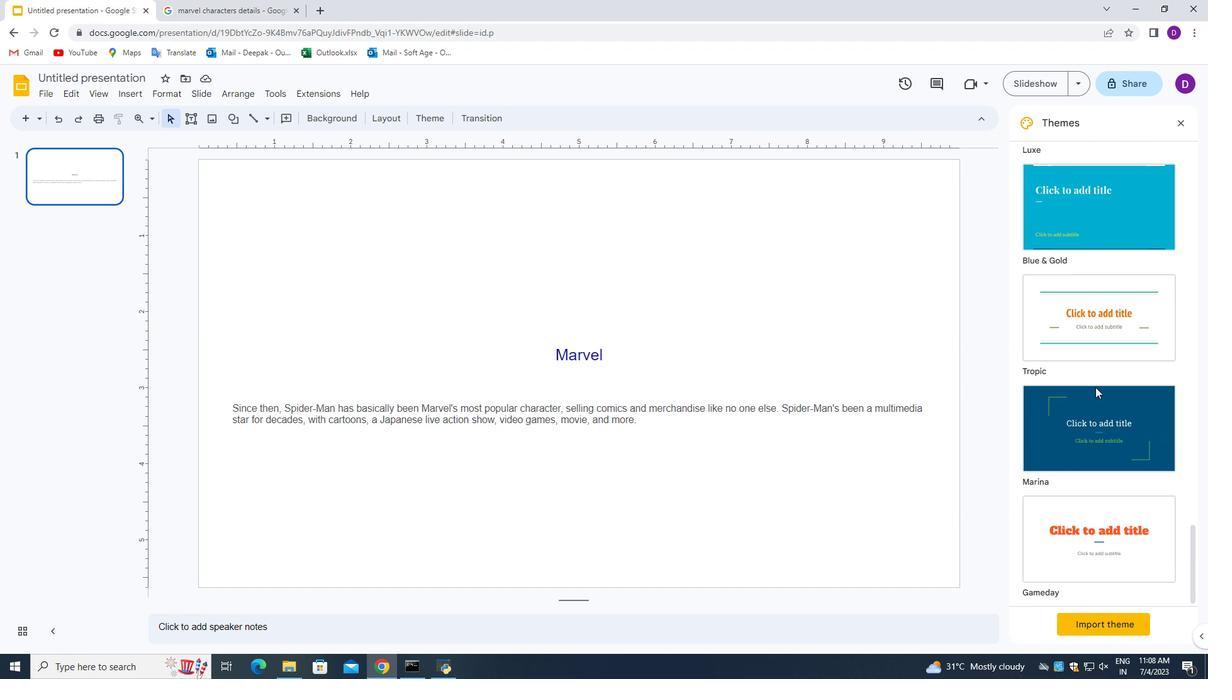 
Action: Mouse scrolled (1095, 386) with delta (0, 0)
Screenshot: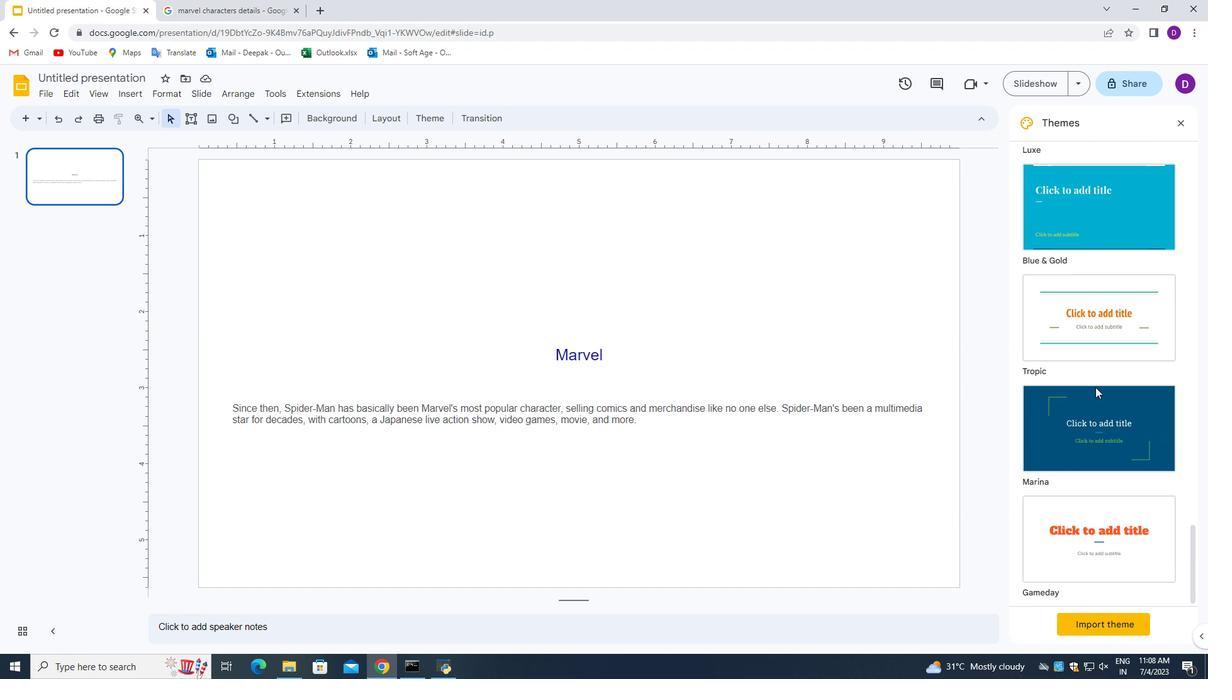 
Action: Mouse scrolled (1095, 386) with delta (0, 0)
Screenshot: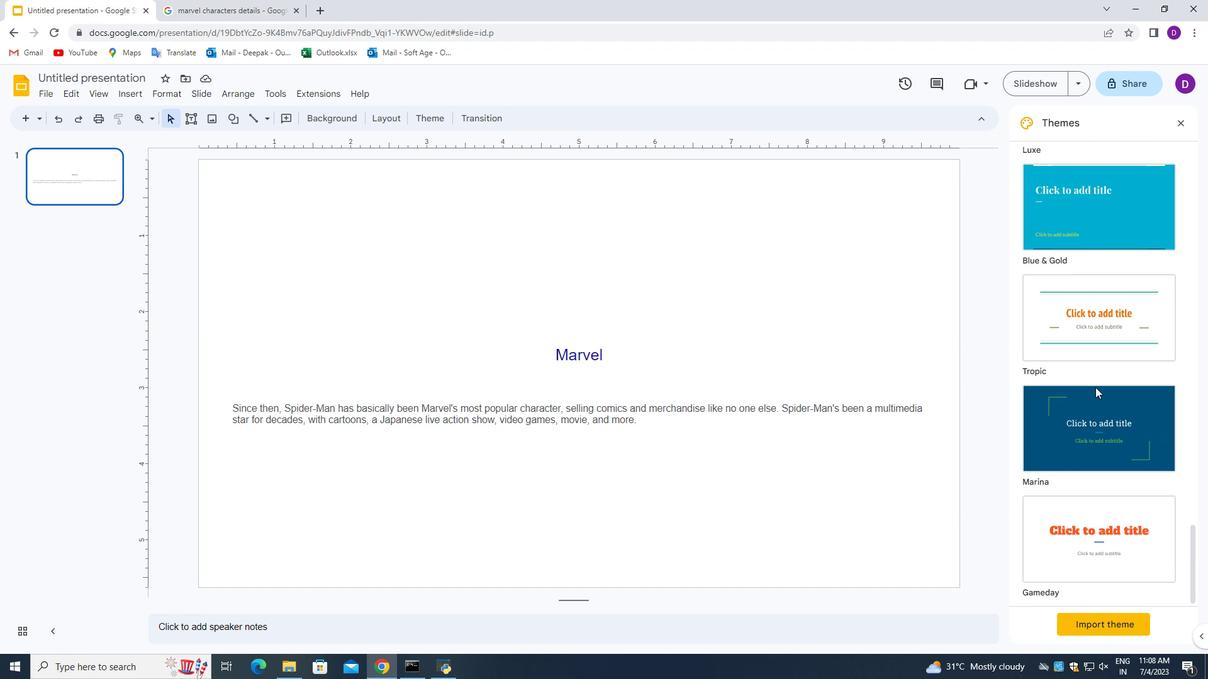 
Action: Mouse moved to (1106, 536)
Screenshot: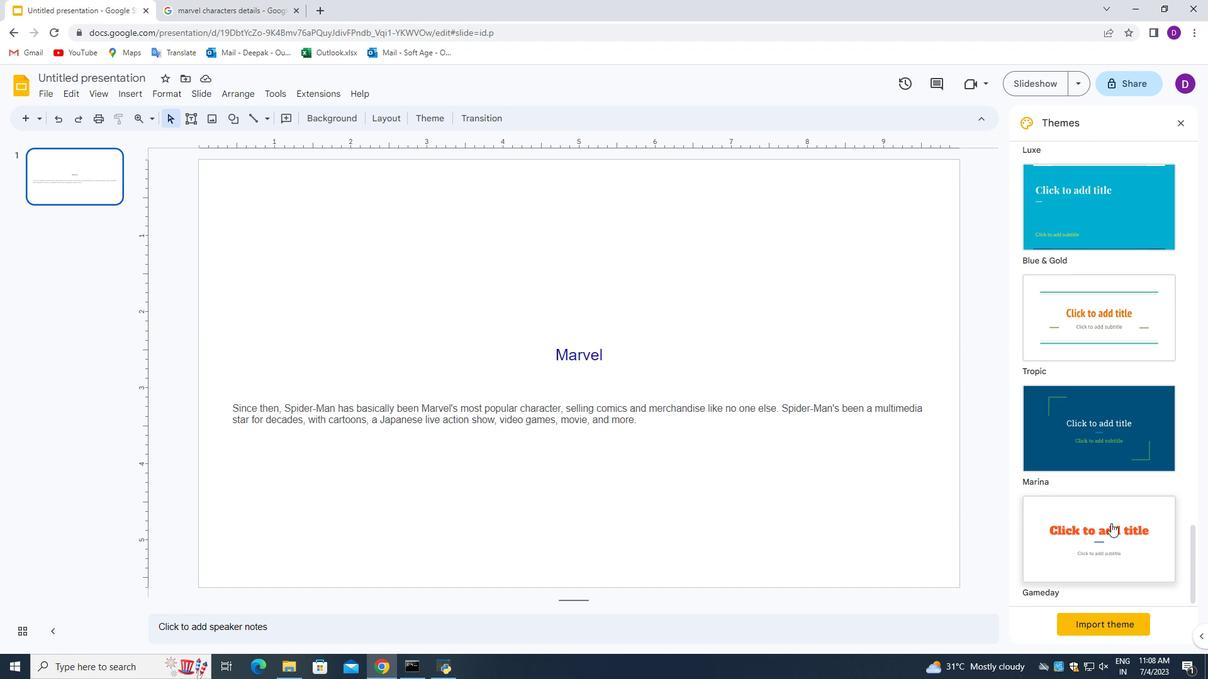 
Action: Mouse pressed left at (1106, 536)
Screenshot: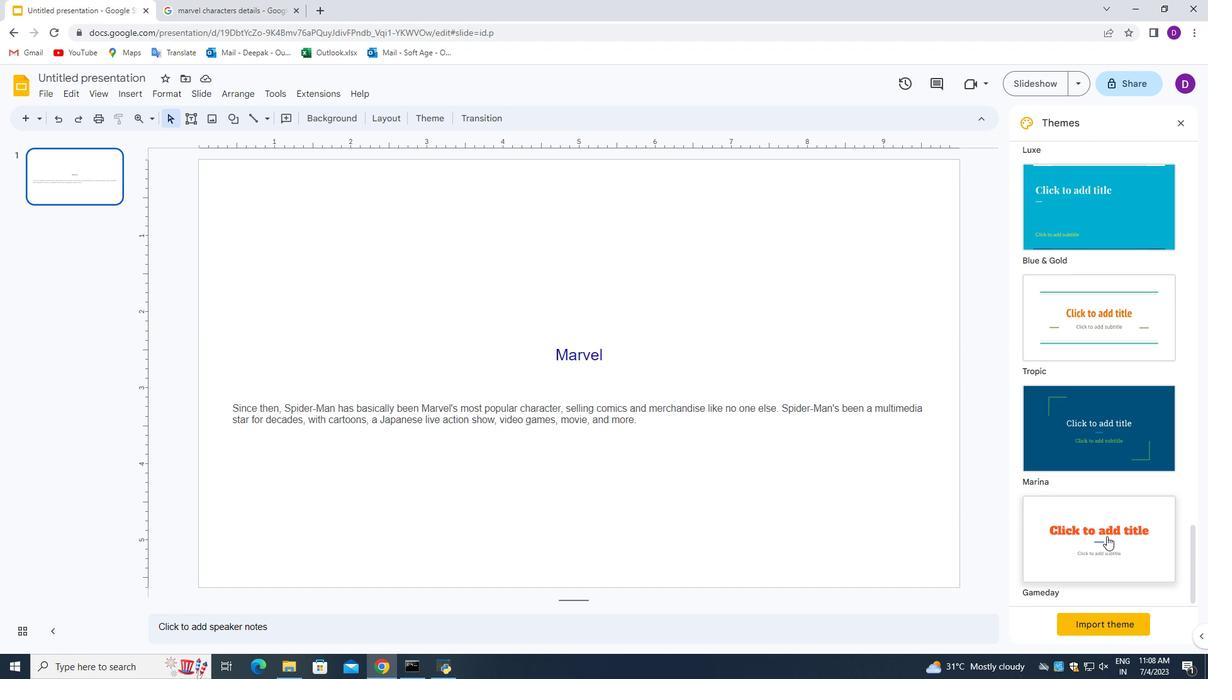 
Action: Mouse moved to (339, 322)
Screenshot: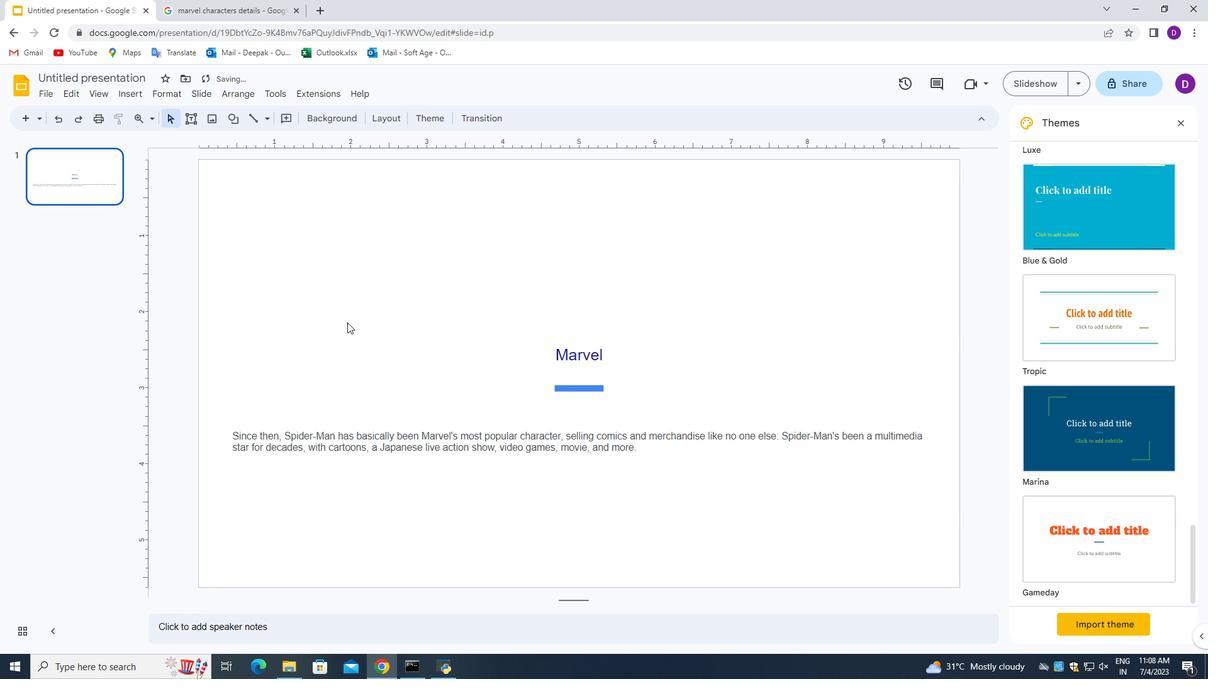 
